 Task: Open Card Customer Contracts Review in Board Voice of Customer Analysis to Workspace Direct Marketing and add a team member Softage.2@softage.net, a label Purple, a checklist Business Analysis, an attachment from your onedrive, a color Purple and finally, add a card description 'Plan and execute company team-building retreat' and a comment 'Let us approach this task with a sense of curiosity and a willingness to learn, recognizing that there may be new knowledge or skills to gain.'. Add a start date 'Jan 02, 1900' with a due date 'Jan 09, 1900'
Action: Mouse moved to (84, 412)
Screenshot: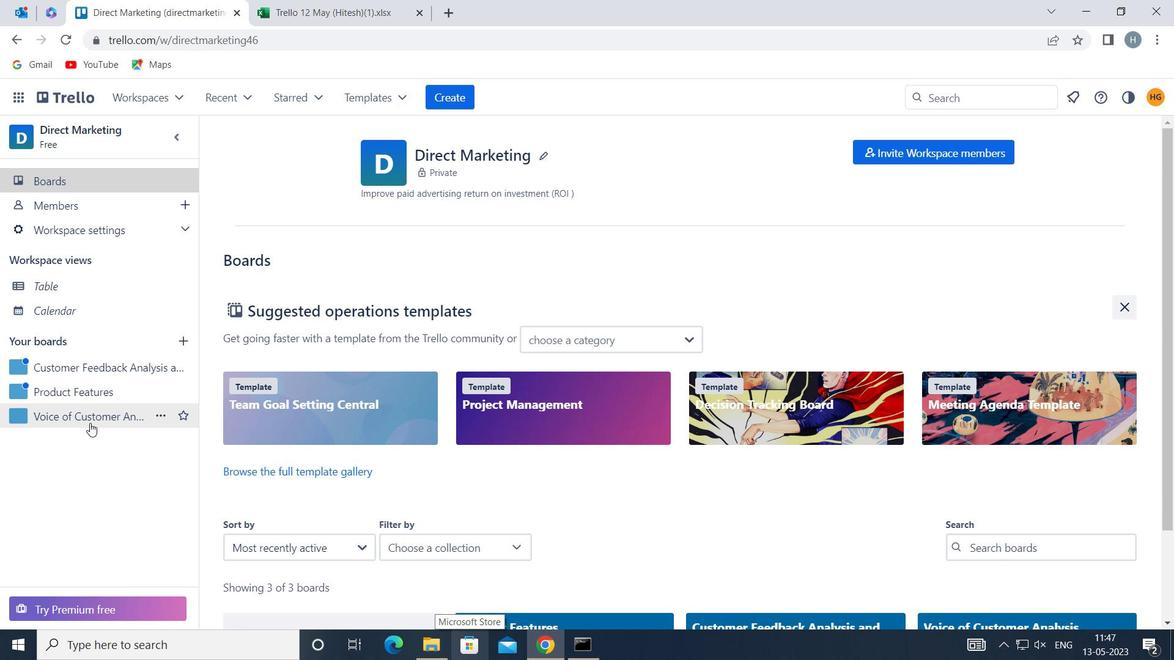 
Action: Mouse pressed left at (84, 412)
Screenshot: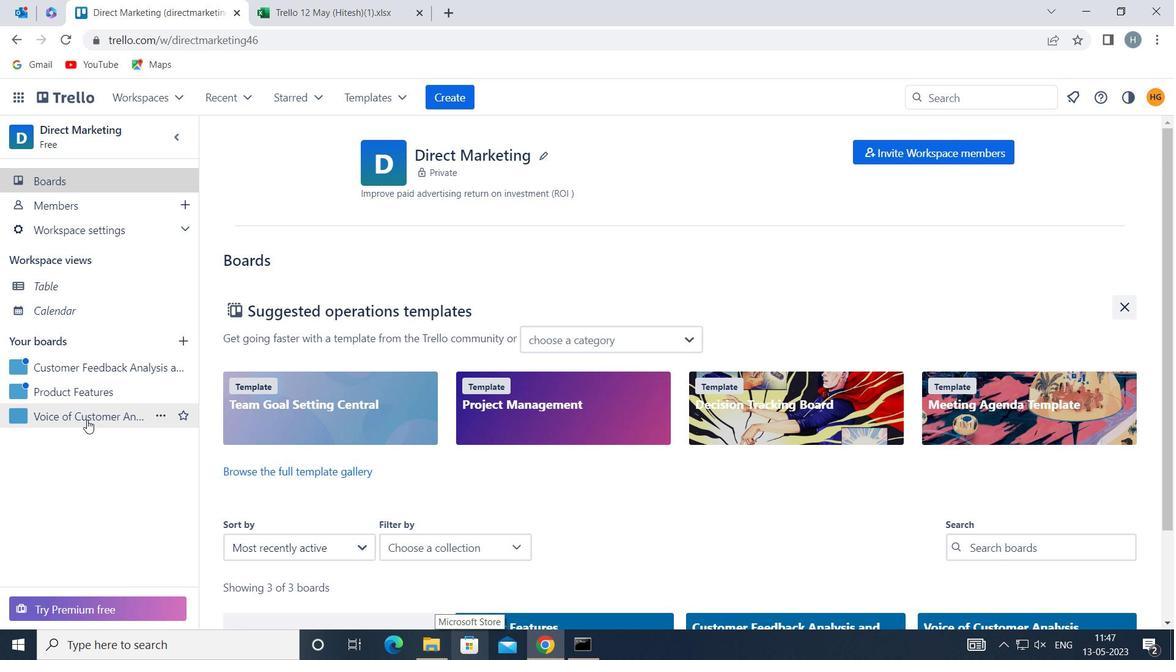 
Action: Mouse moved to (337, 215)
Screenshot: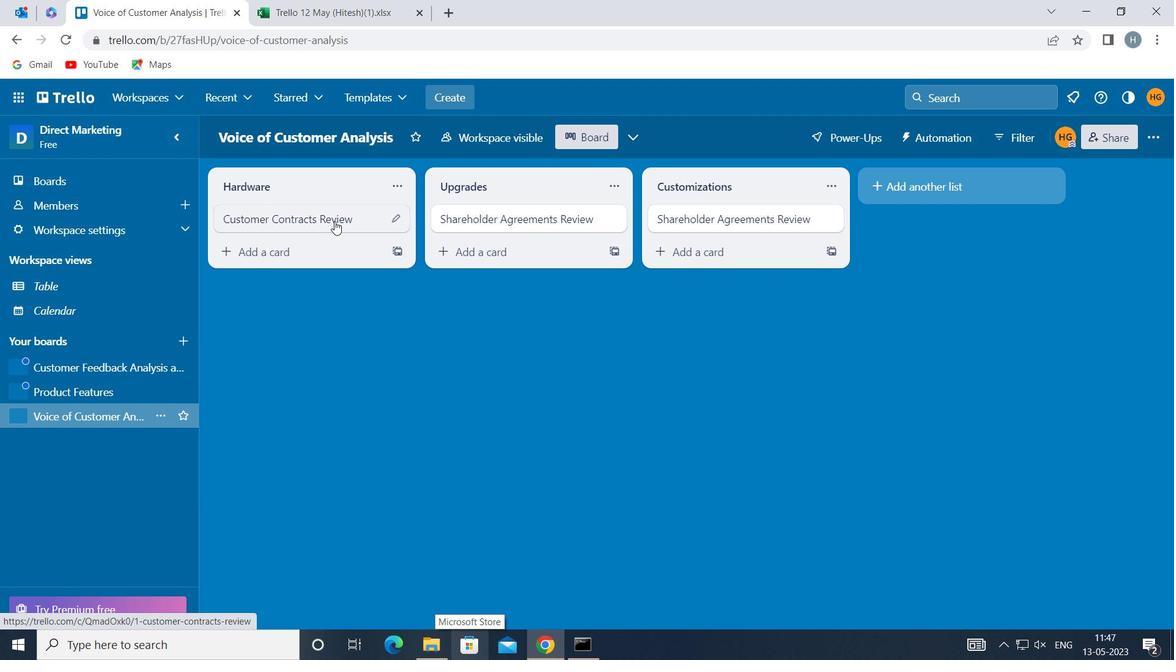 
Action: Mouse pressed left at (337, 215)
Screenshot: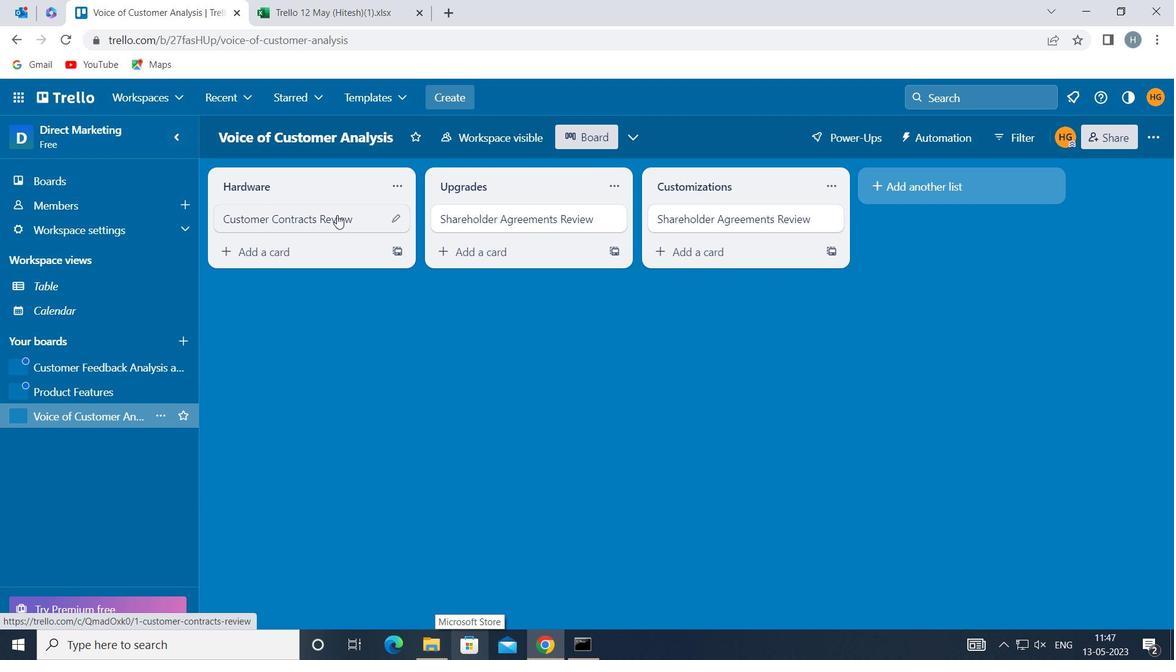 
Action: Mouse moved to (818, 214)
Screenshot: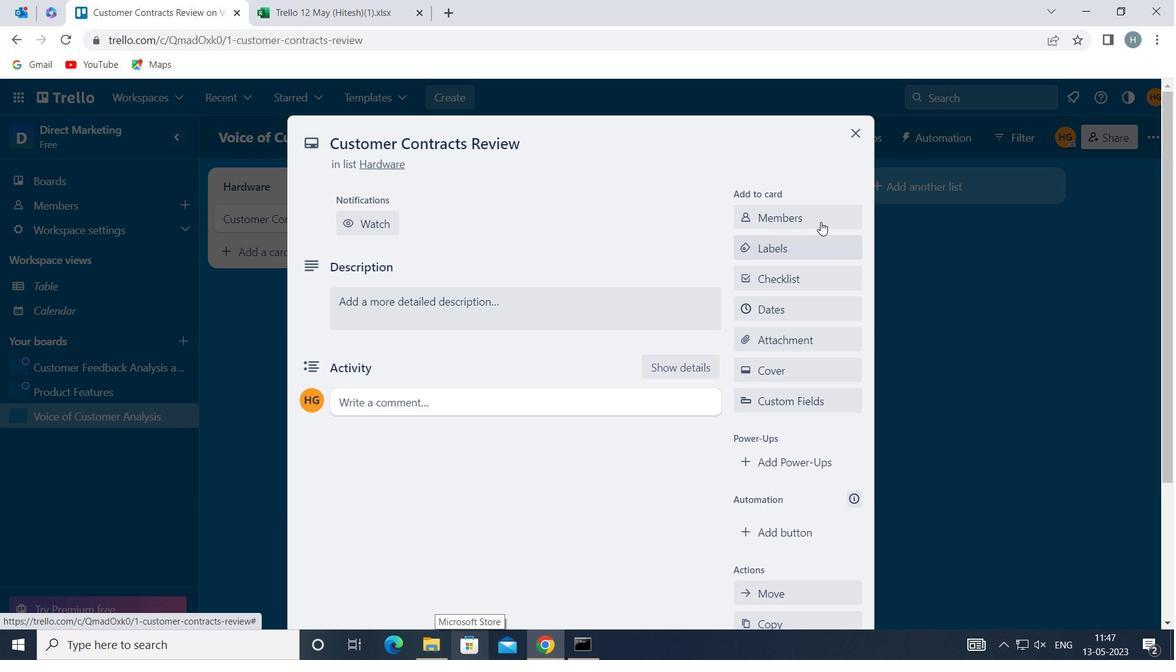 
Action: Mouse pressed left at (818, 214)
Screenshot: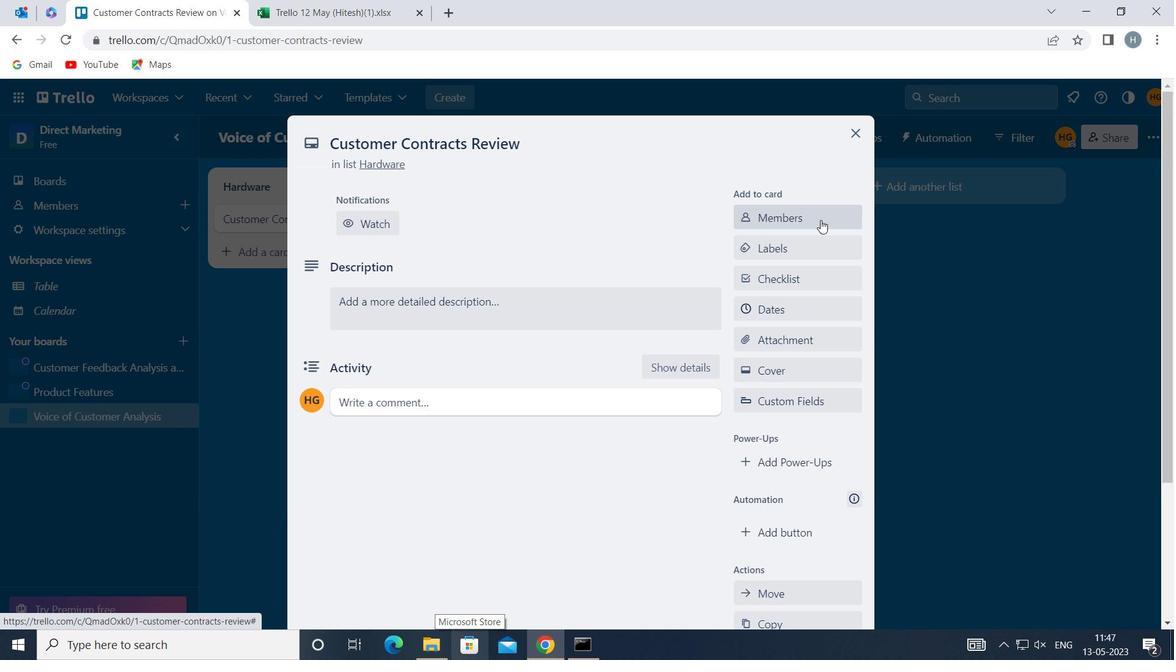 
Action: Key pressed softage
Screenshot: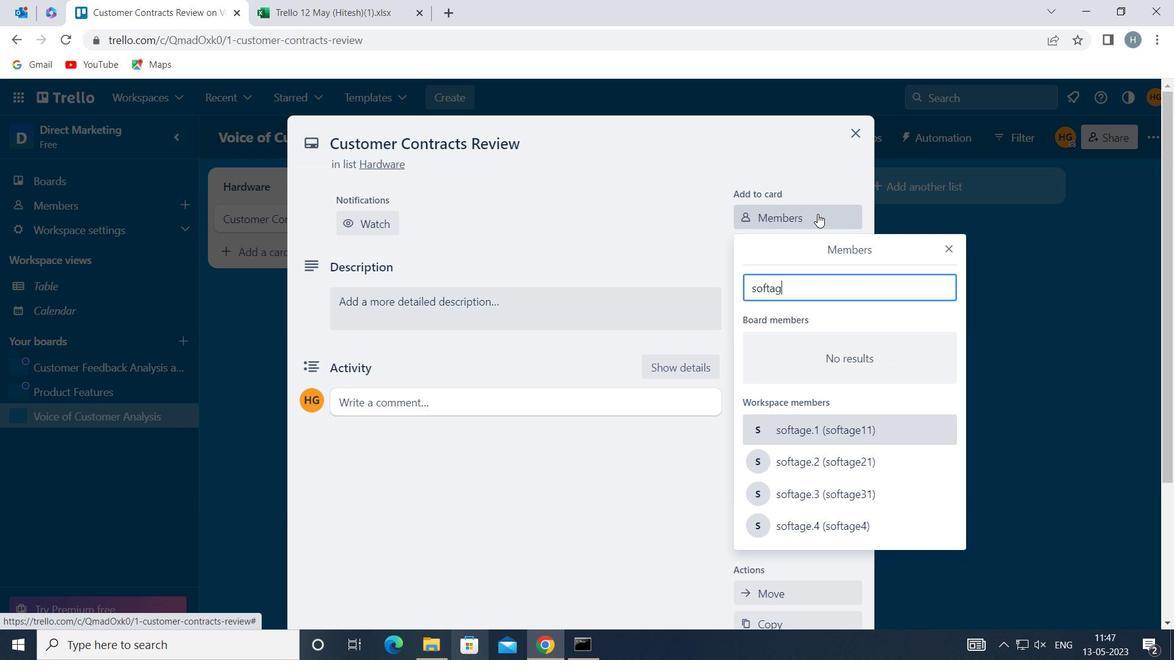 
Action: Mouse moved to (832, 457)
Screenshot: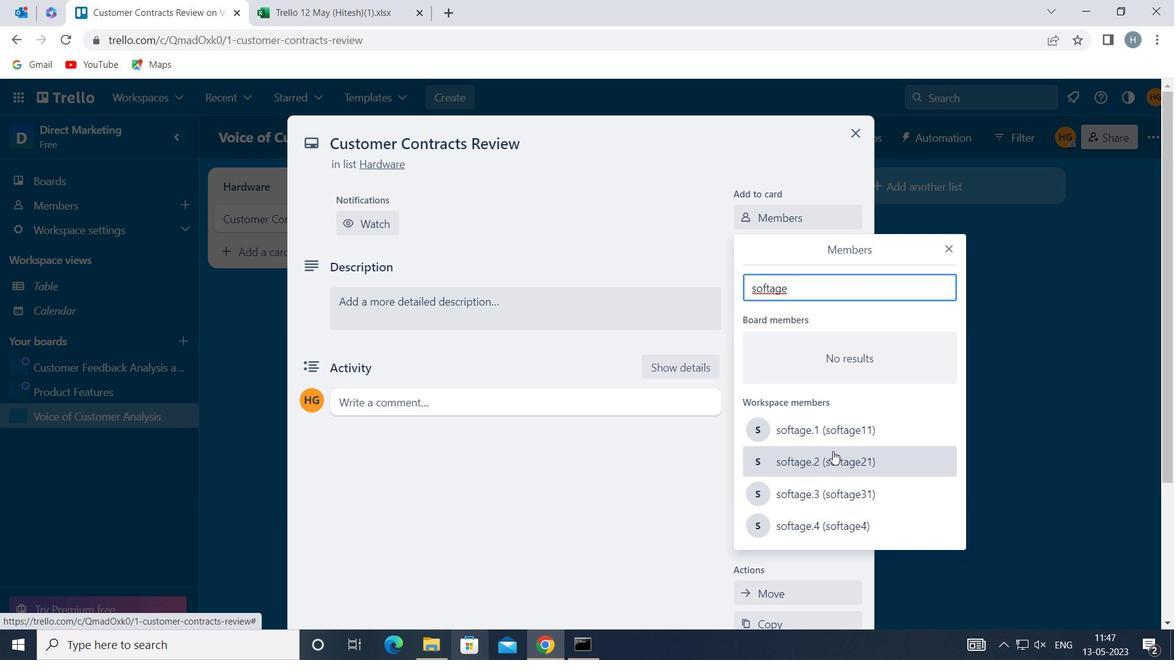 
Action: Mouse pressed left at (832, 457)
Screenshot: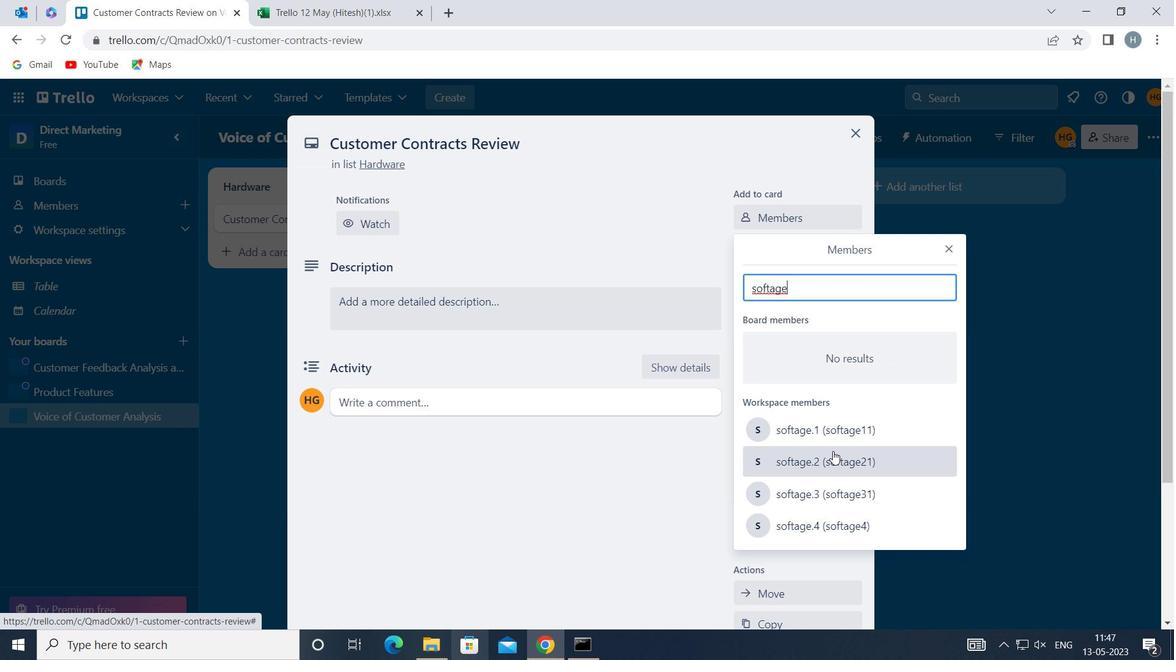 
Action: Mouse moved to (946, 251)
Screenshot: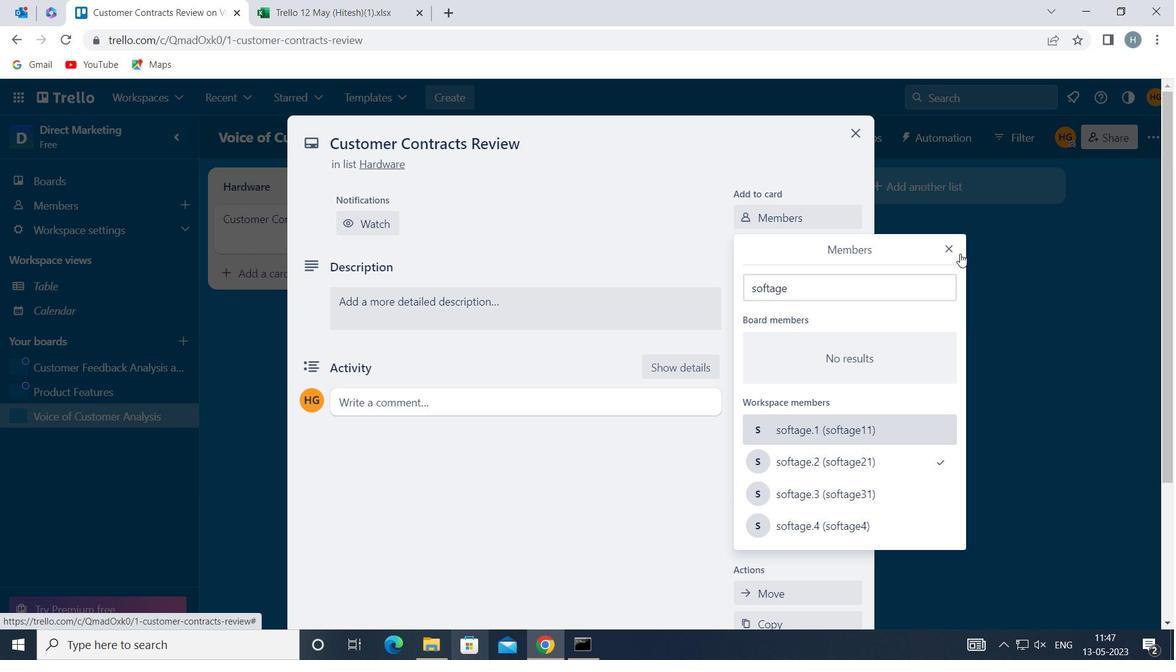 
Action: Mouse pressed left at (946, 251)
Screenshot: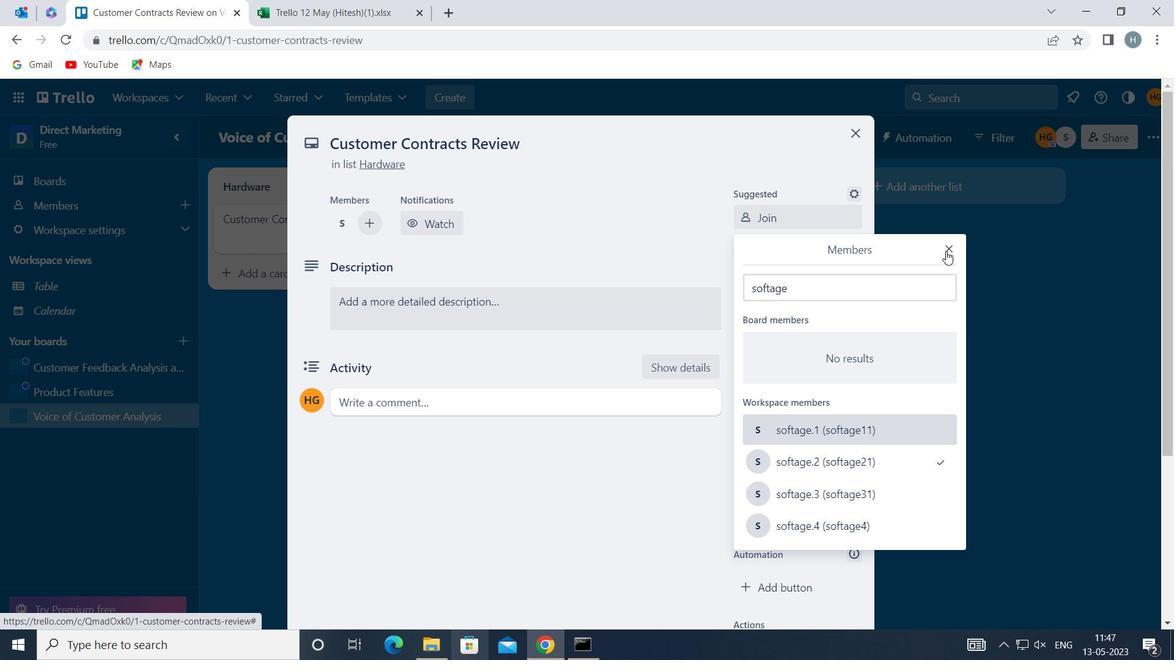 
Action: Mouse moved to (803, 302)
Screenshot: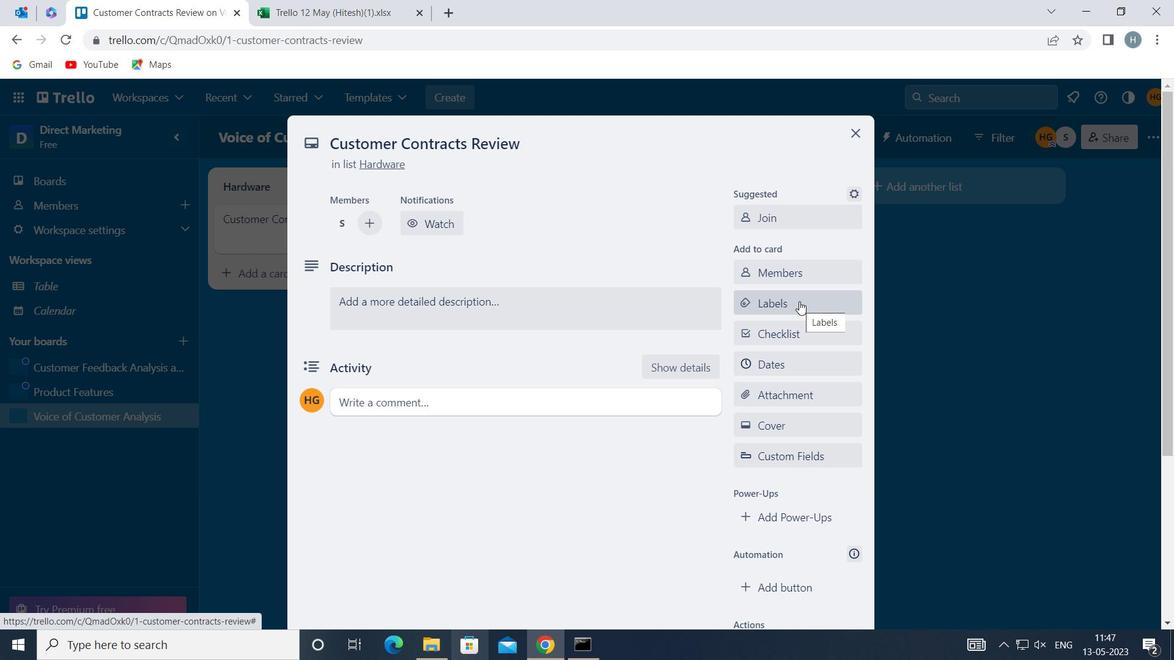 
Action: Mouse pressed left at (803, 302)
Screenshot: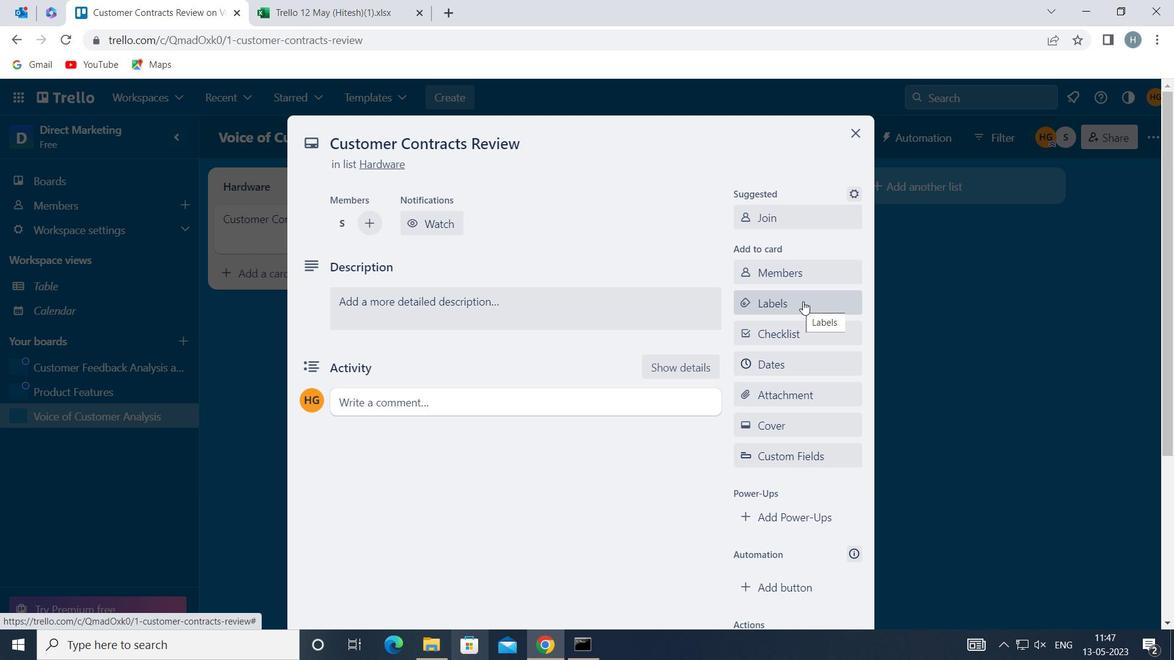
Action: Mouse moved to (819, 331)
Screenshot: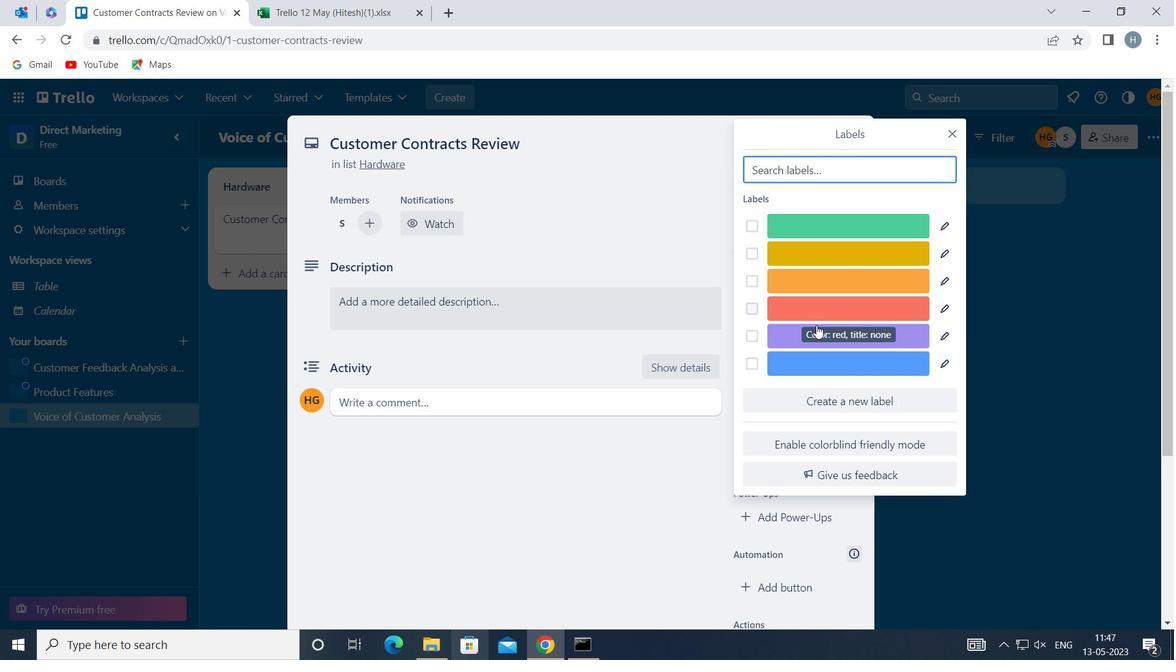 
Action: Mouse pressed left at (819, 331)
Screenshot: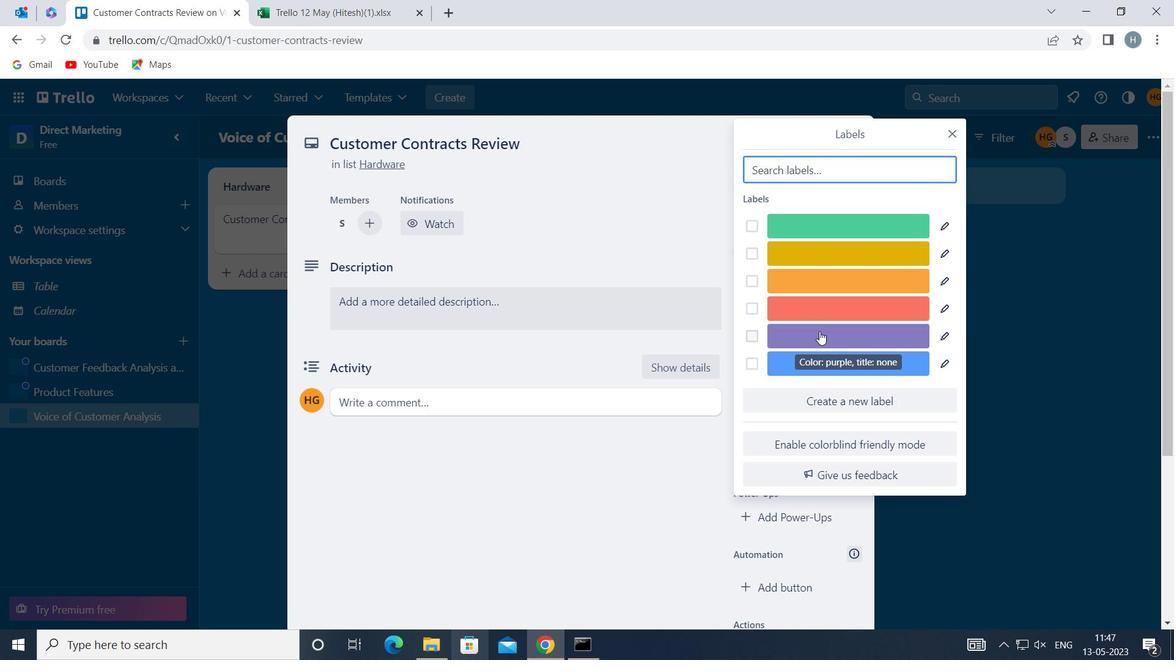 
Action: Mouse moved to (951, 132)
Screenshot: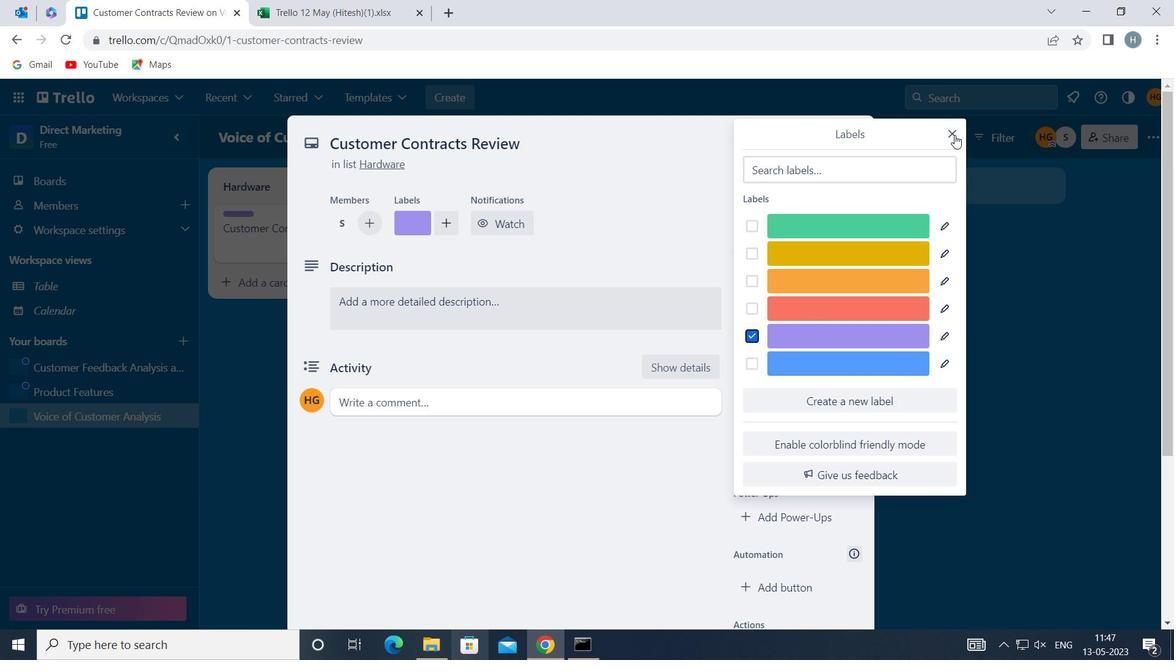 
Action: Mouse pressed left at (951, 132)
Screenshot: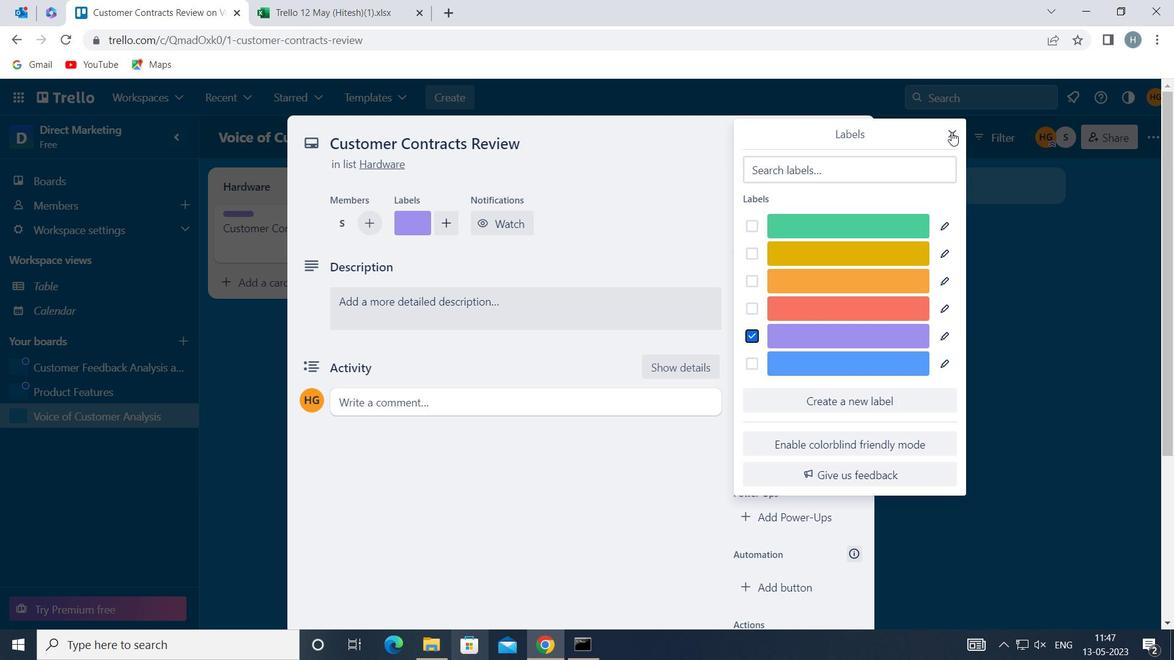 
Action: Mouse moved to (803, 332)
Screenshot: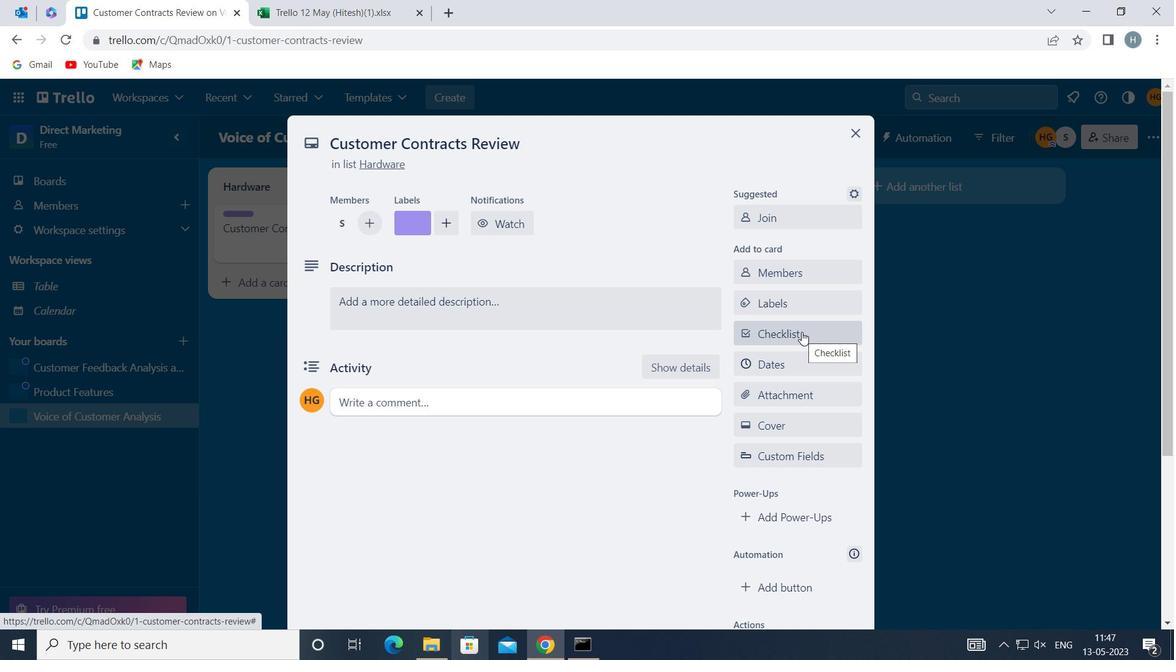 
Action: Mouse pressed left at (803, 332)
Screenshot: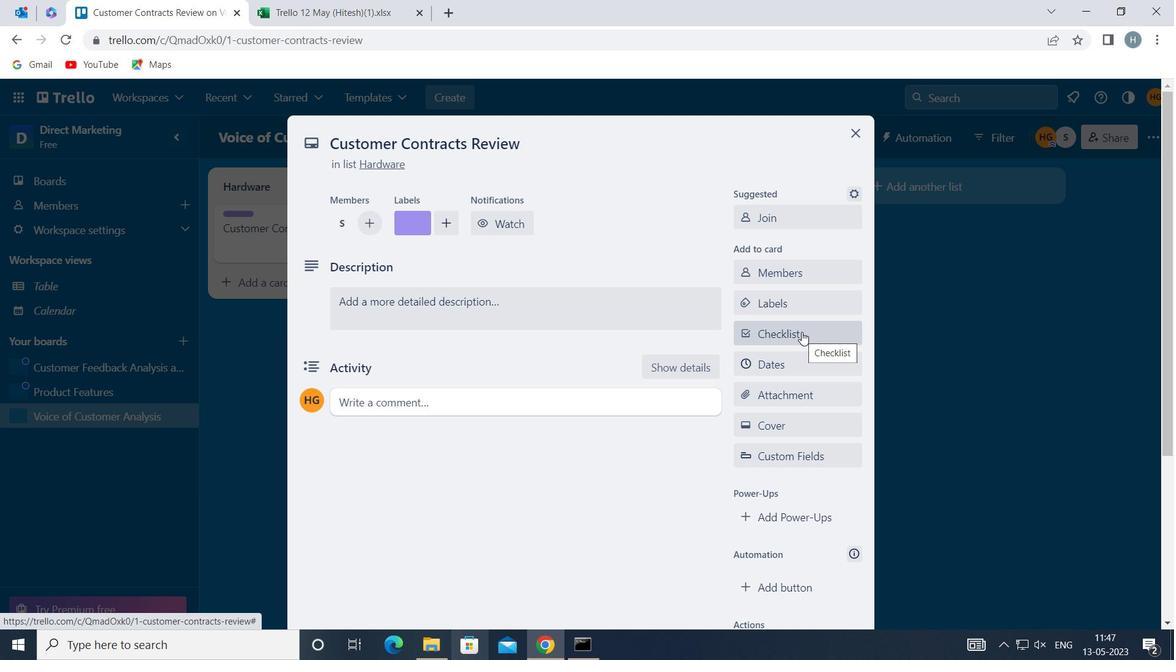 
Action: Key pressed <Key.shift>BUSINESS<Key.space><Key.shift>ANALYSIS
Screenshot: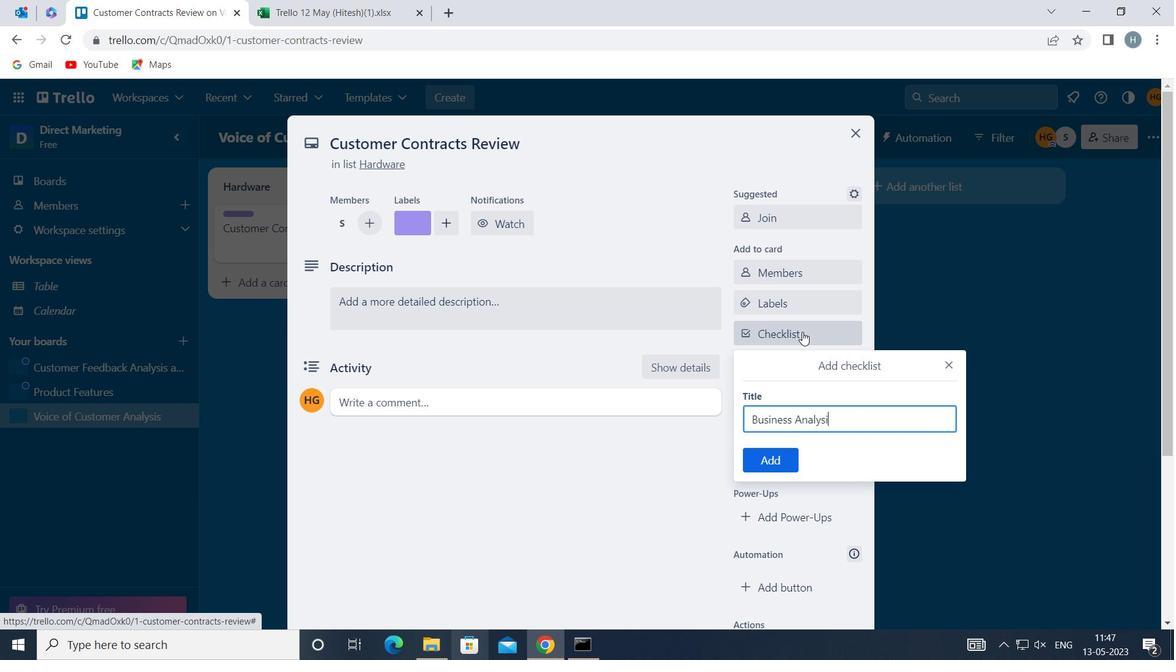 
Action: Mouse moved to (764, 455)
Screenshot: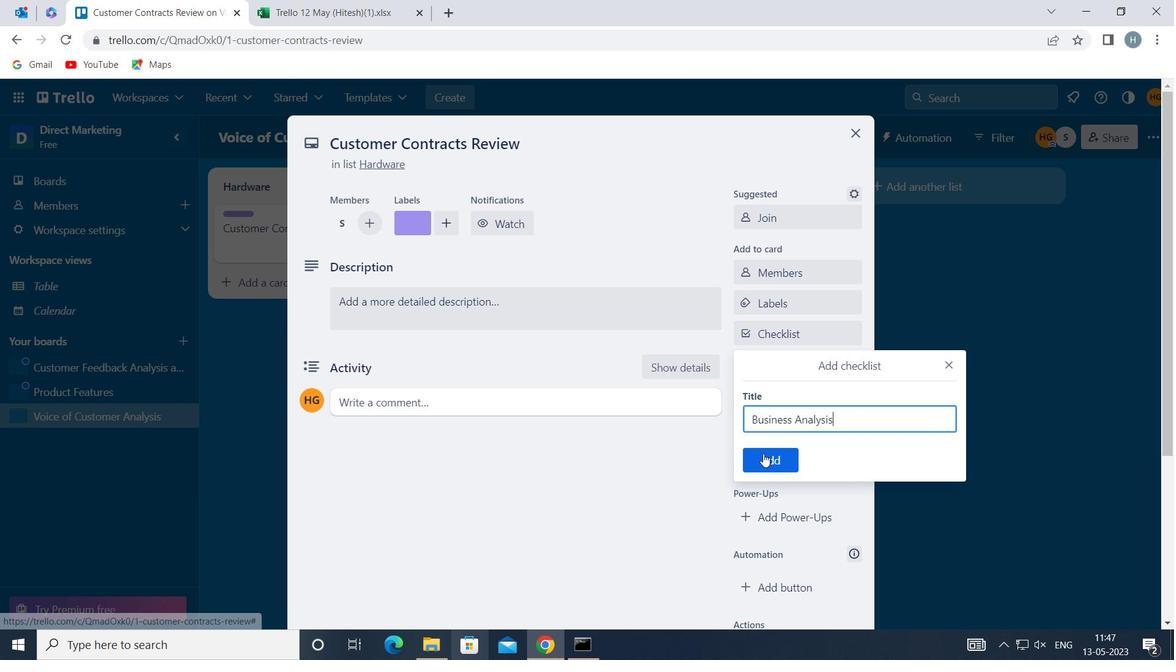 
Action: Mouse pressed left at (764, 455)
Screenshot: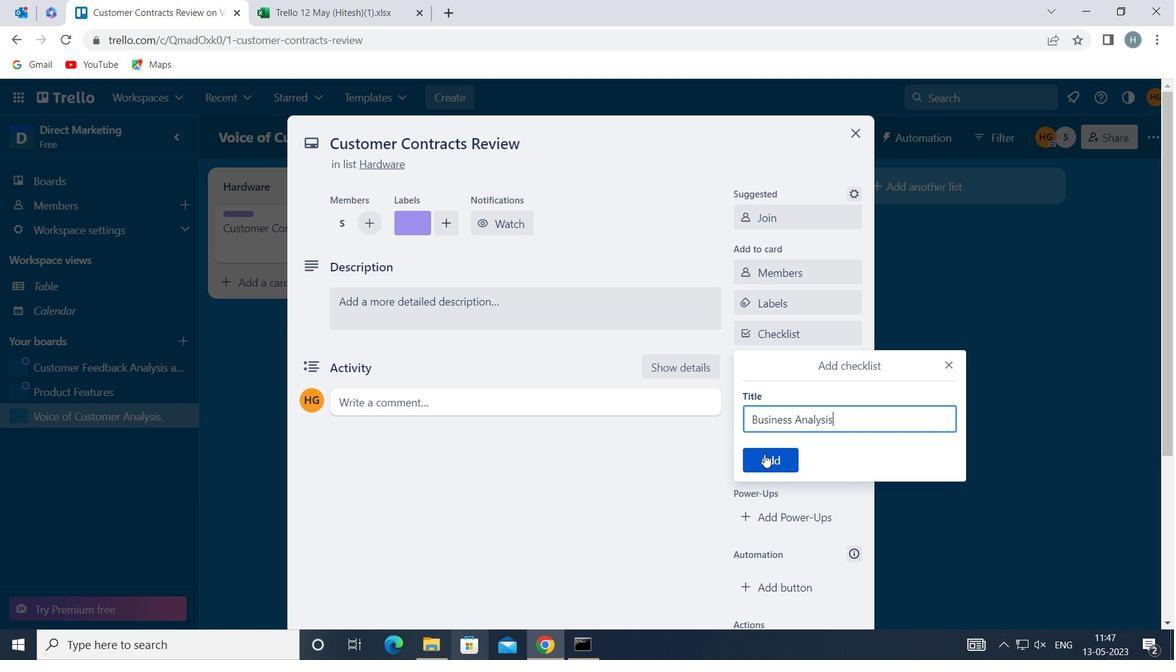 
Action: Mouse moved to (797, 387)
Screenshot: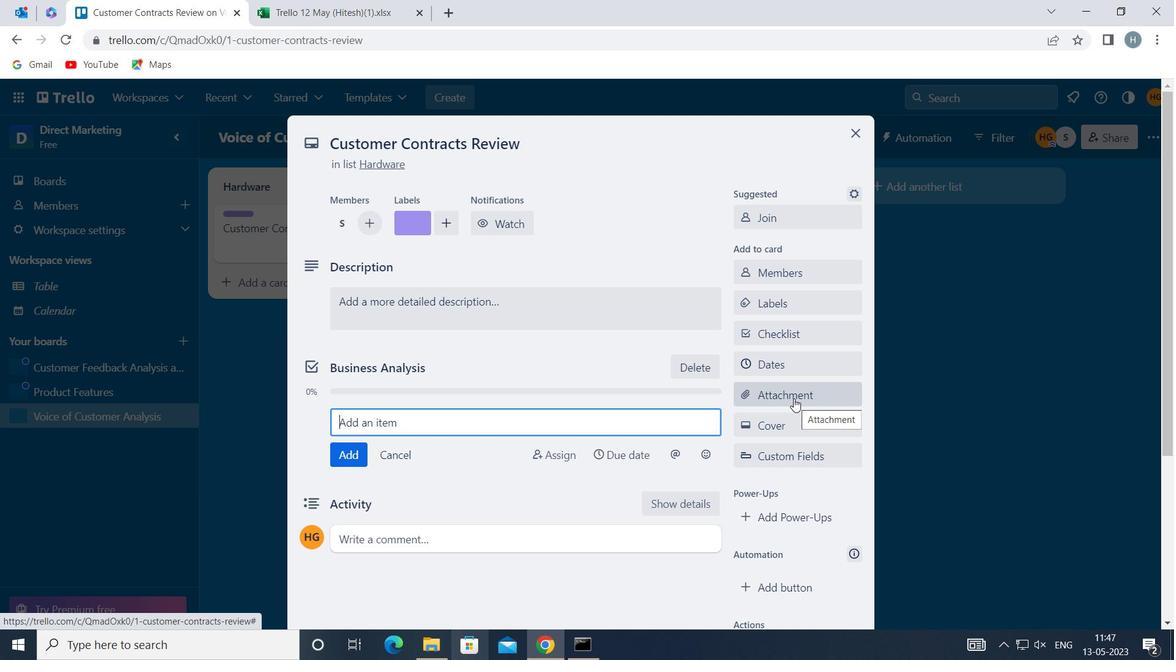 
Action: Mouse pressed left at (797, 387)
Screenshot: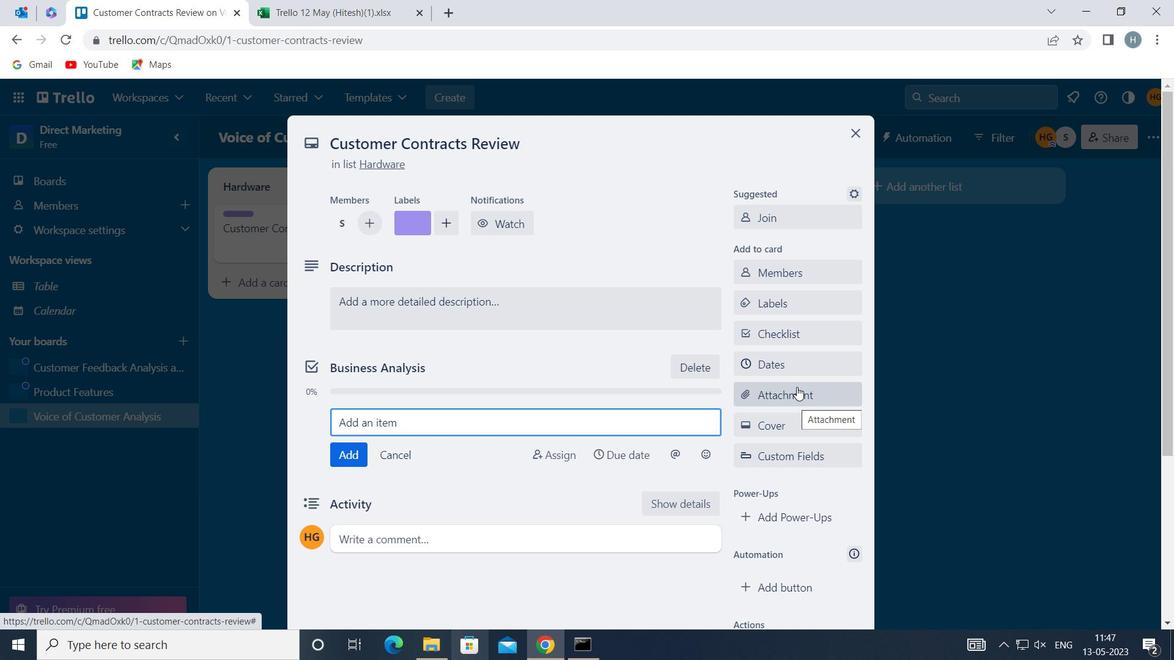 
Action: Mouse moved to (838, 288)
Screenshot: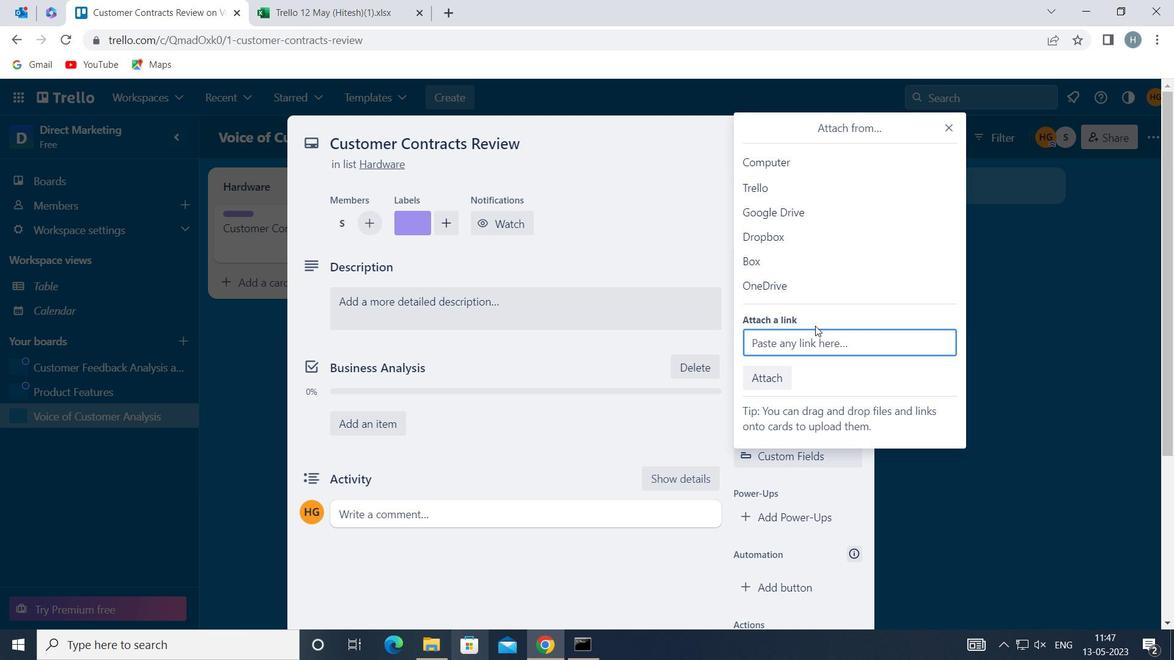 
Action: Mouse pressed left at (838, 288)
Screenshot: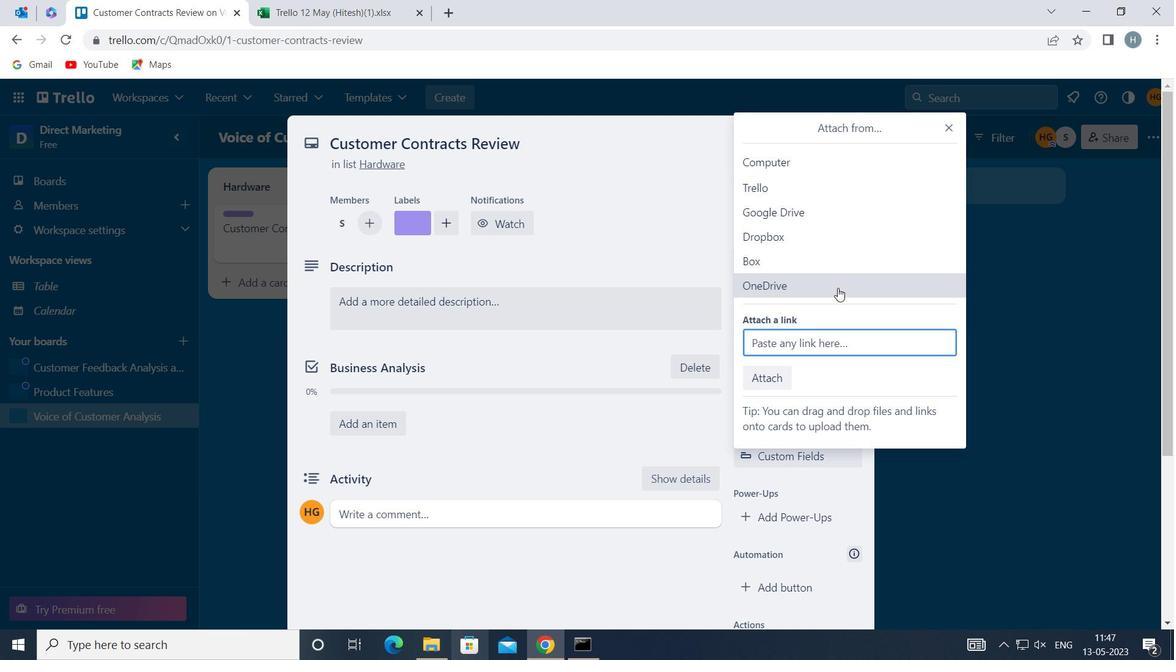
Action: Mouse moved to (581, 203)
Screenshot: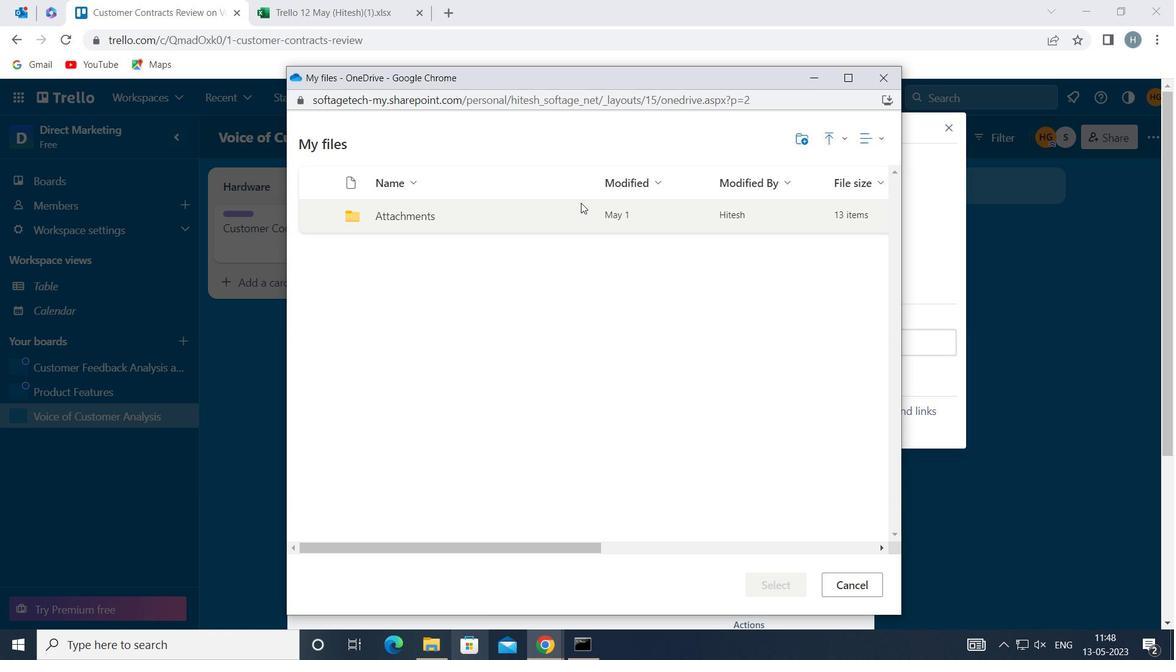 
Action: Mouse pressed left at (581, 203)
Screenshot: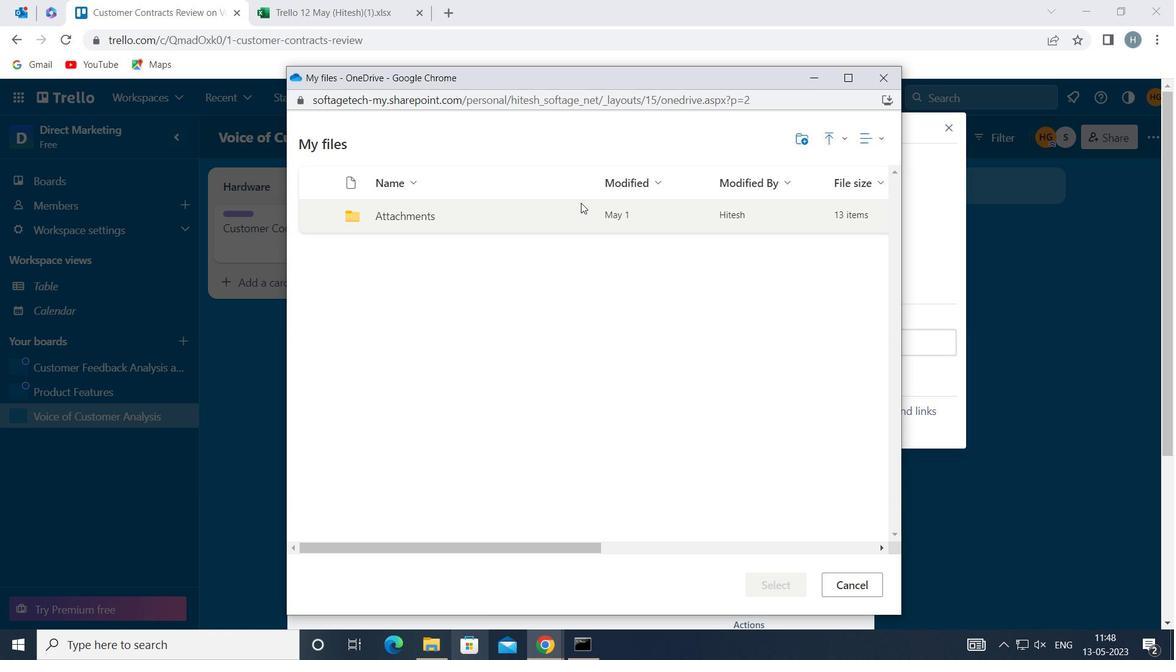 
Action: Mouse moved to (581, 203)
Screenshot: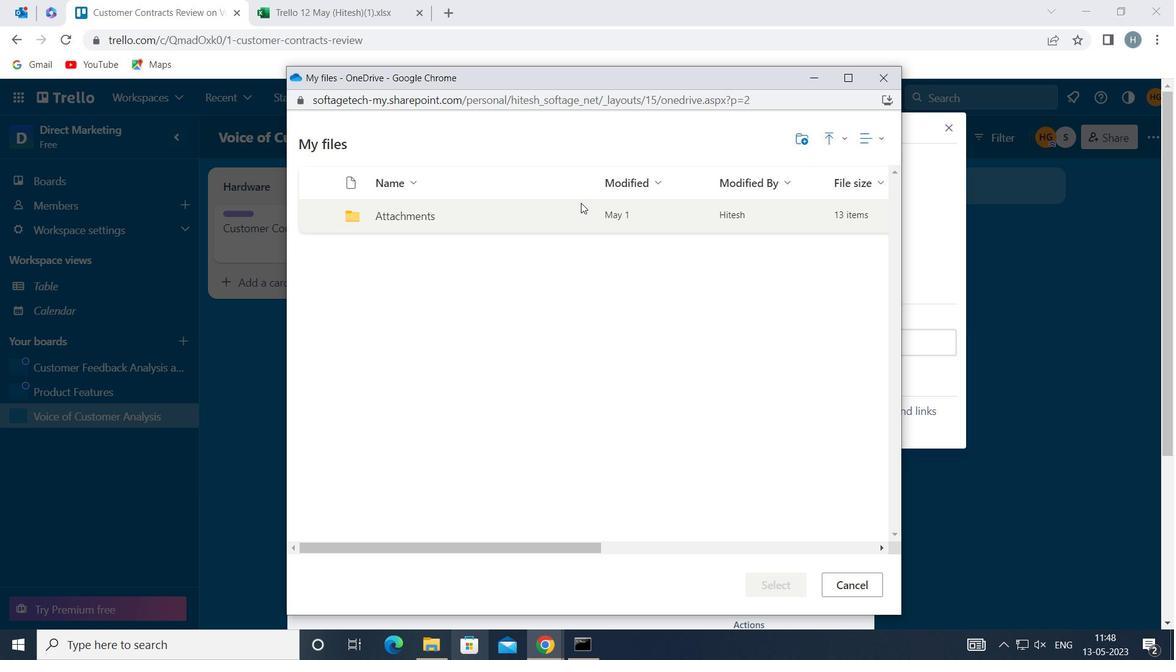 
Action: Mouse pressed left at (581, 203)
Screenshot: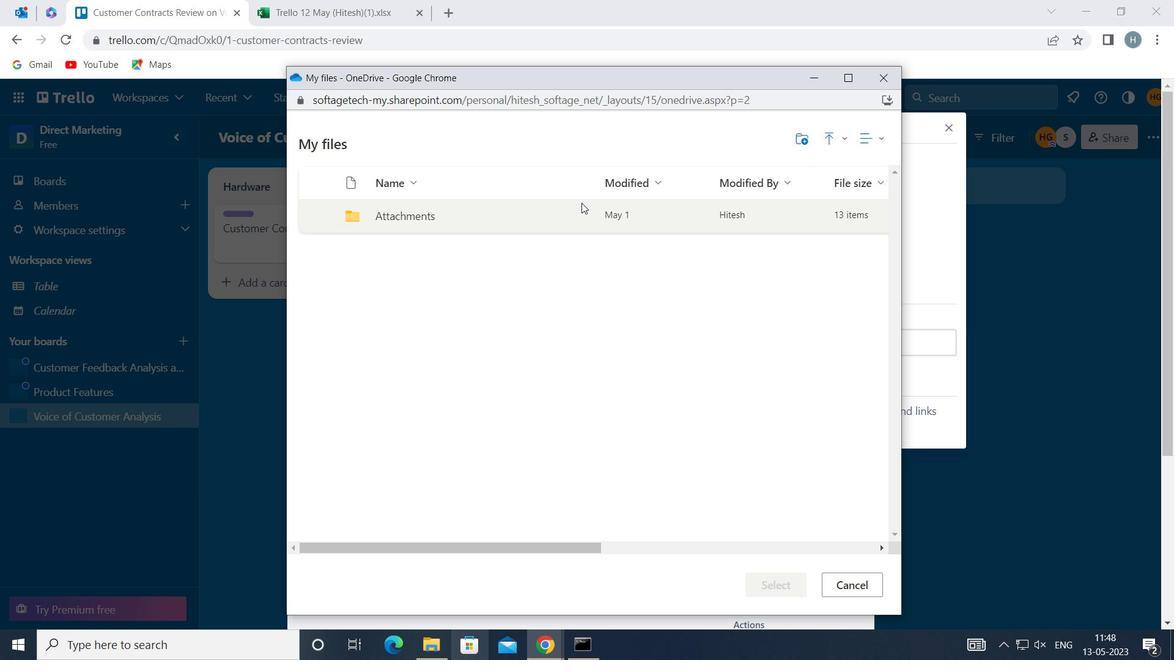 
Action: Mouse moved to (619, 257)
Screenshot: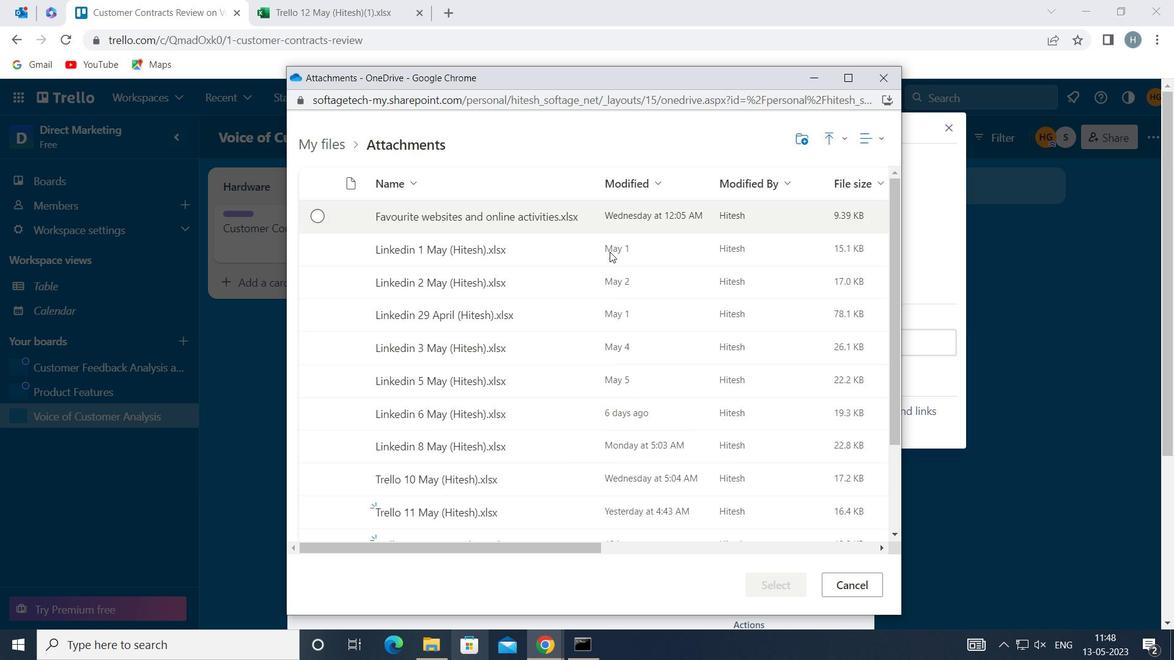 
Action: Mouse pressed left at (619, 257)
Screenshot: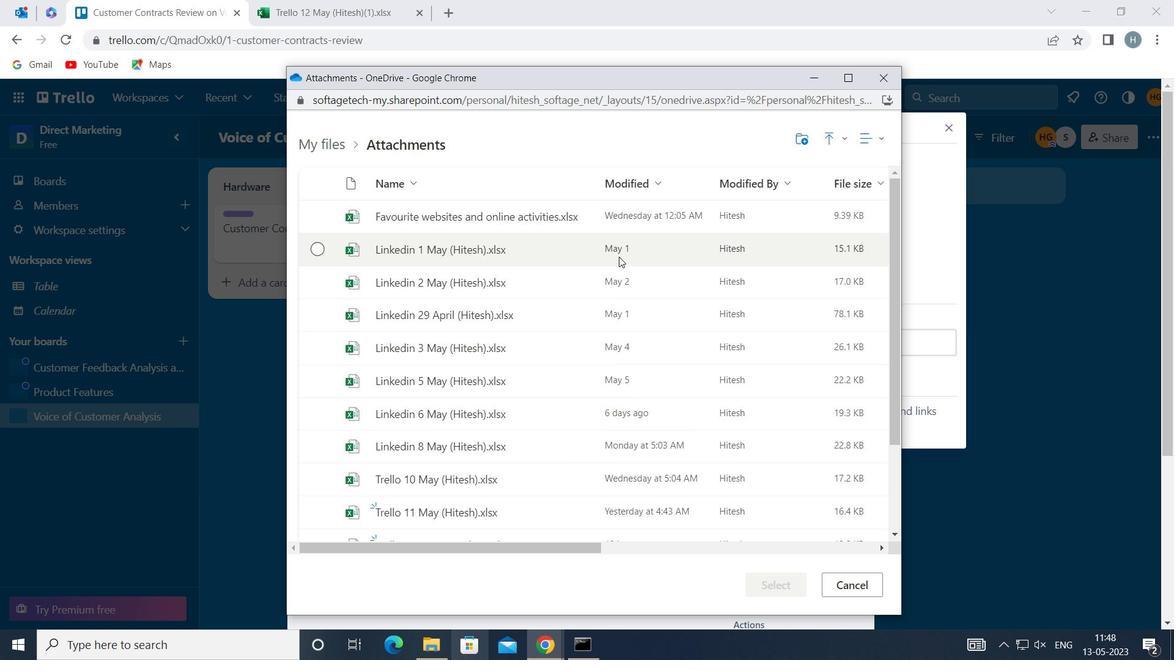 
Action: Mouse moved to (794, 586)
Screenshot: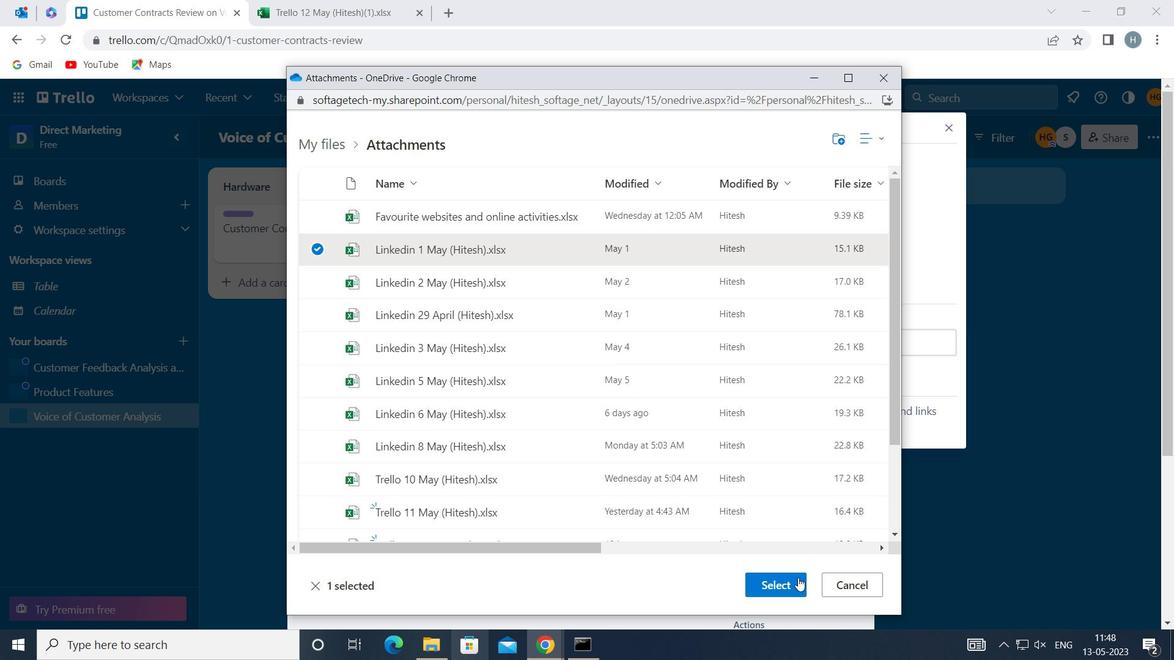 
Action: Mouse pressed left at (794, 586)
Screenshot: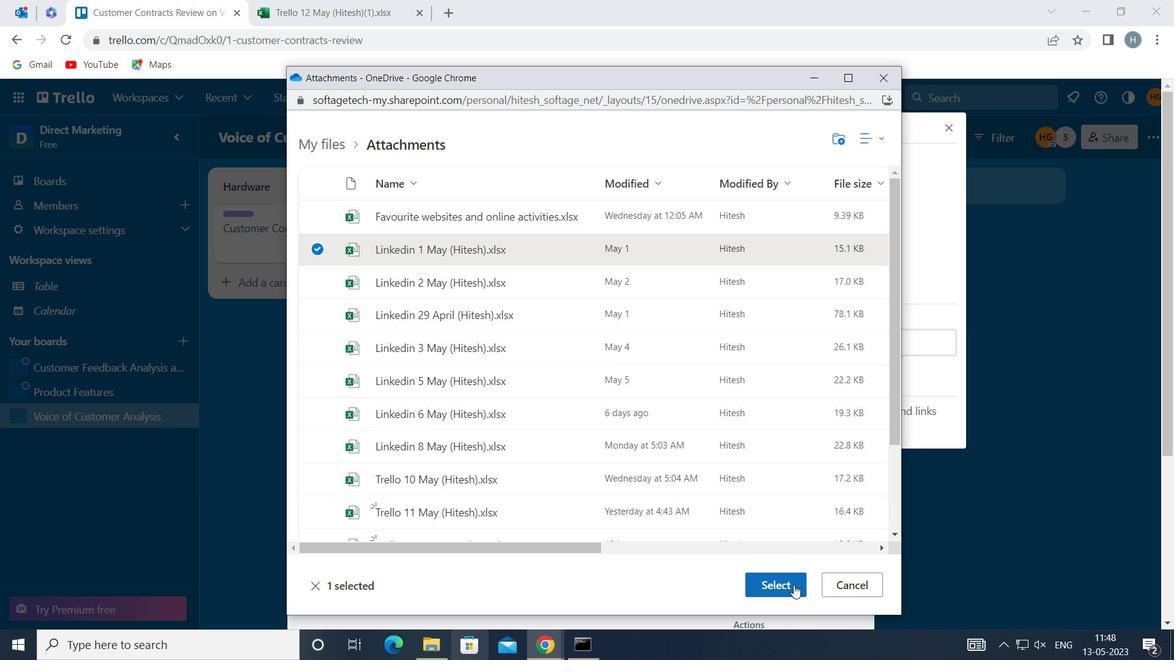 
Action: Mouse moved to (827, 414)
Screenshot: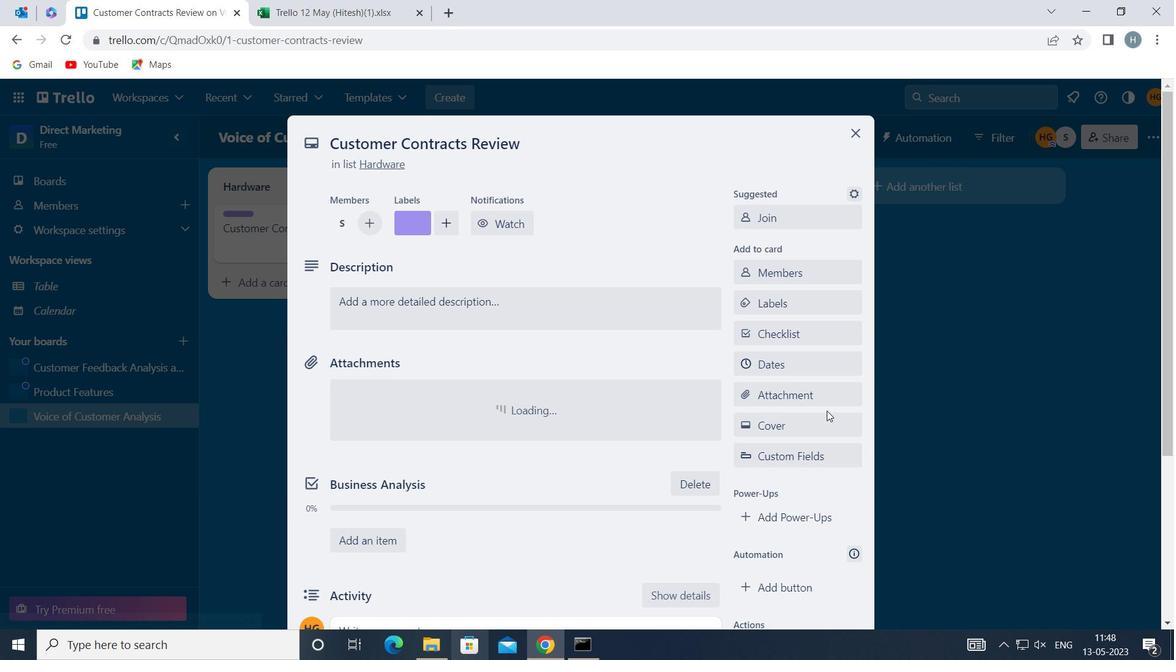 
Action: Mouse pressed left at (827, 414)
Screenshot: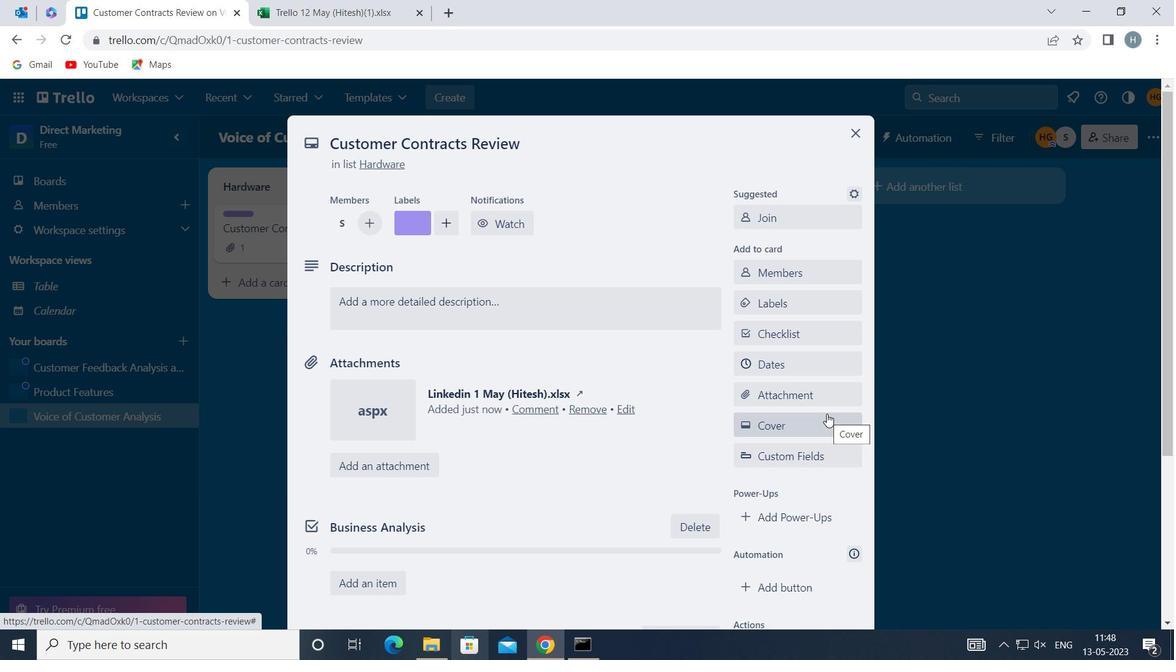 
Action: Mouse moved to (934, 319)
Screenshot: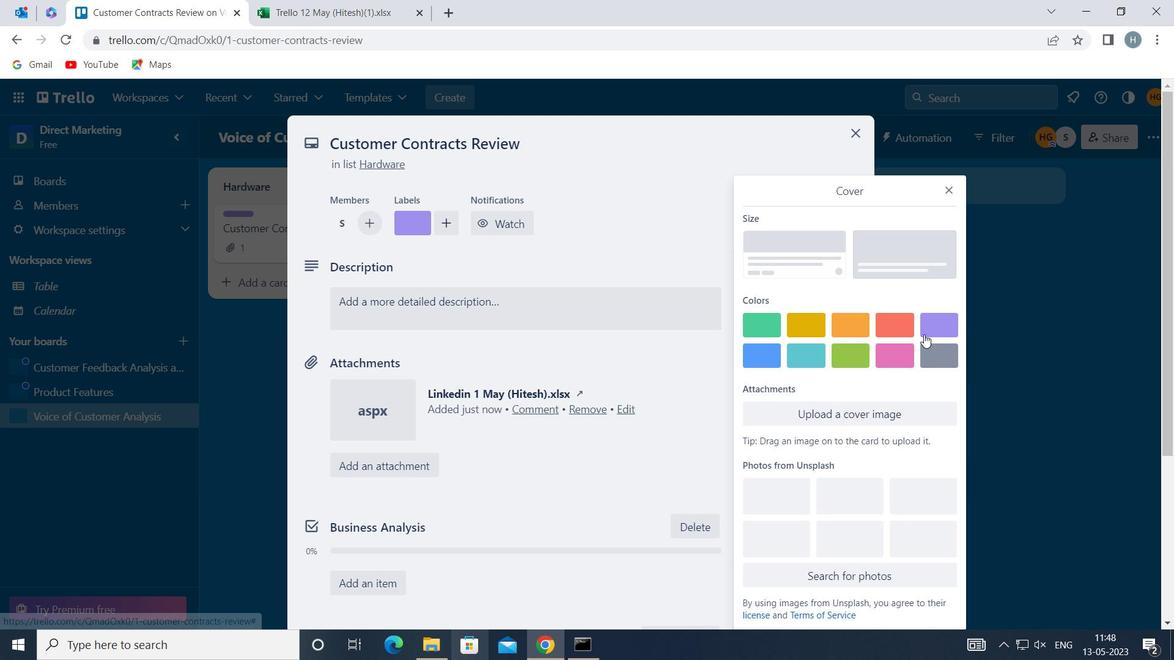 
Action: Mouse pressed left at (934, 319)
Screenshot: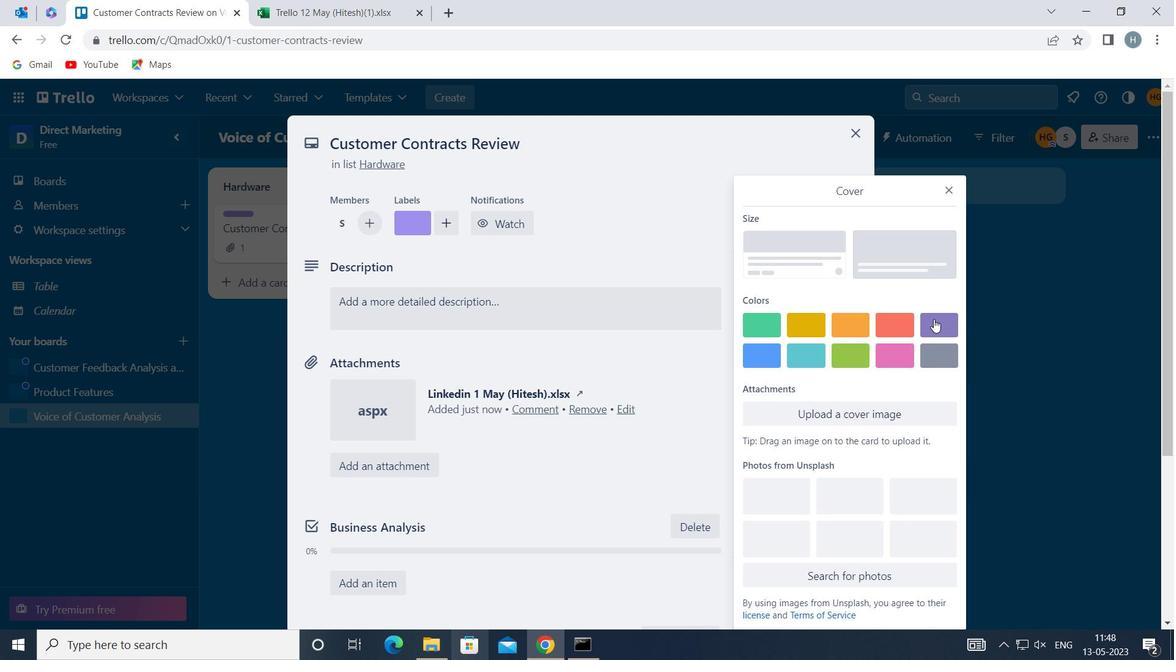
Action: Mouse moved to (950, 160)
Screenshot: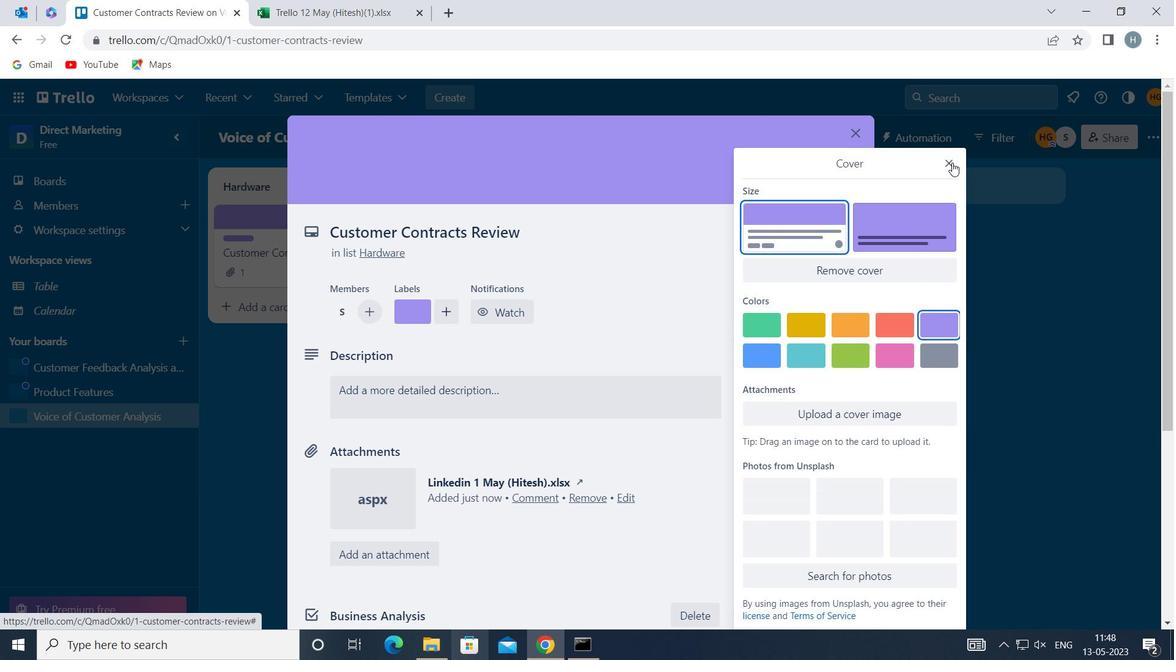 
Action: Mouse pressed left at (950, 160)
Screenshot: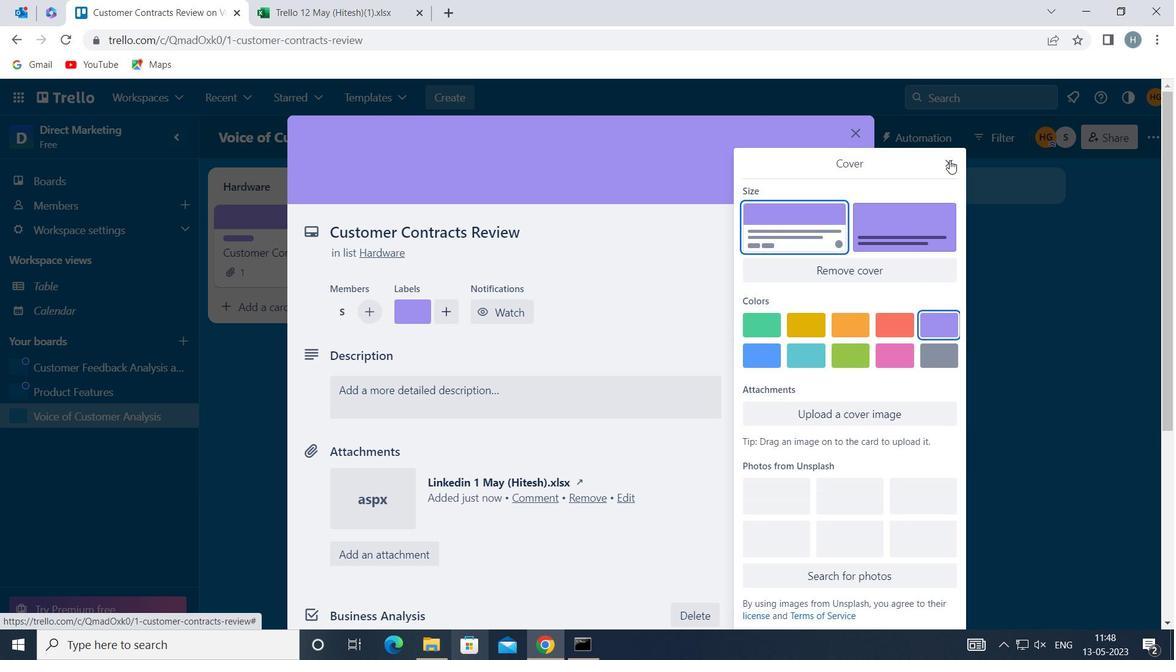 
Action: Mouse moved to (548, 391)
Screenshot: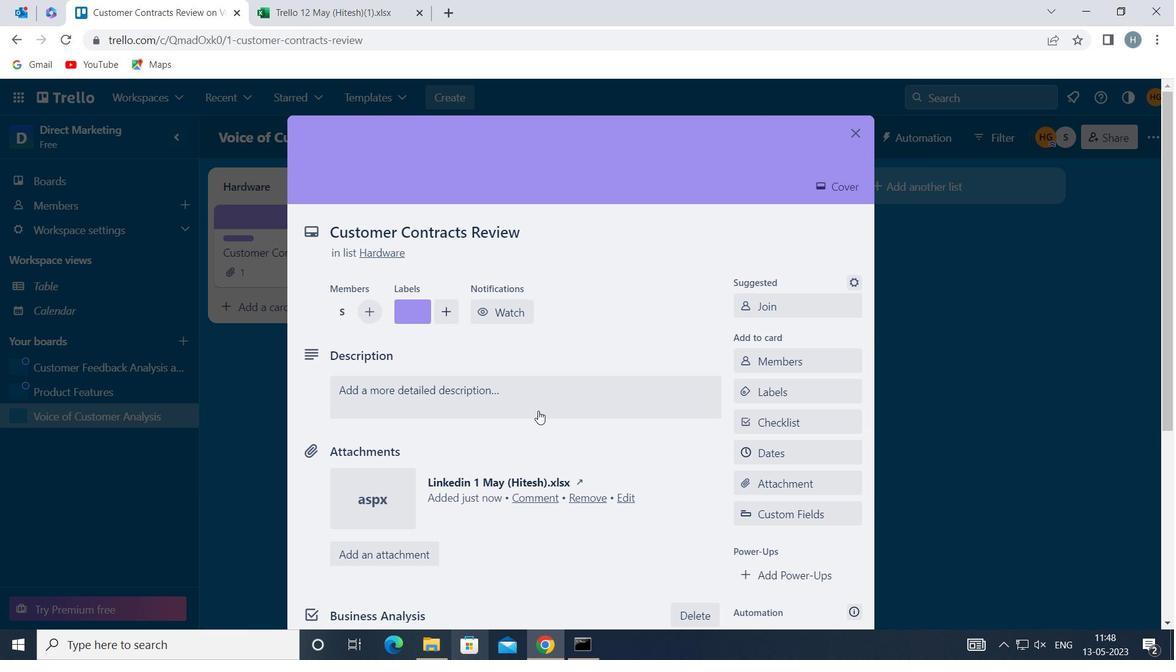 
Action: Mouse pressed left at (548, 391)
Screenshot: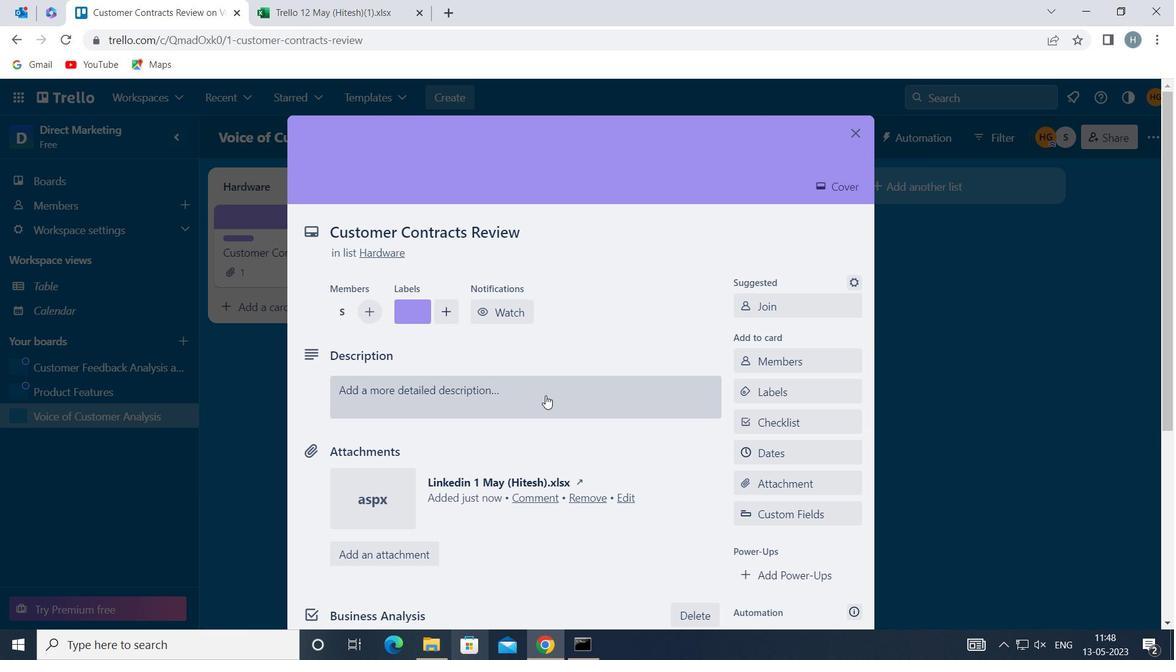 
Action: Mouse moved to (521, 433)
Screenshot: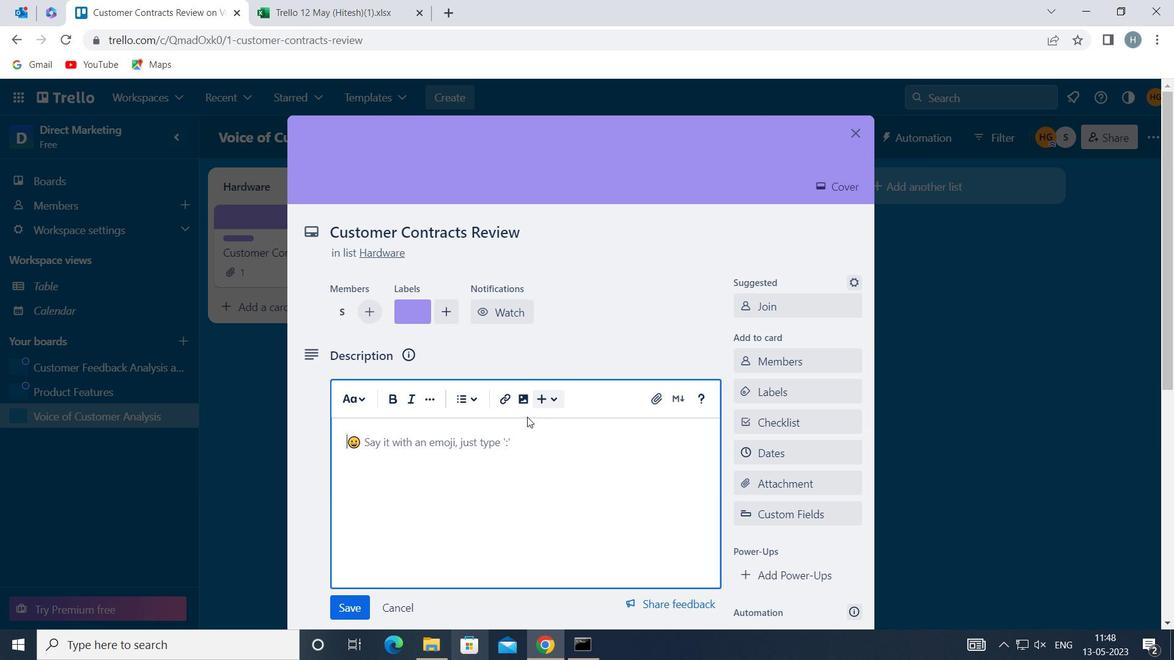 
Action: Mouse pressed left at (521, 433)
Screenshot: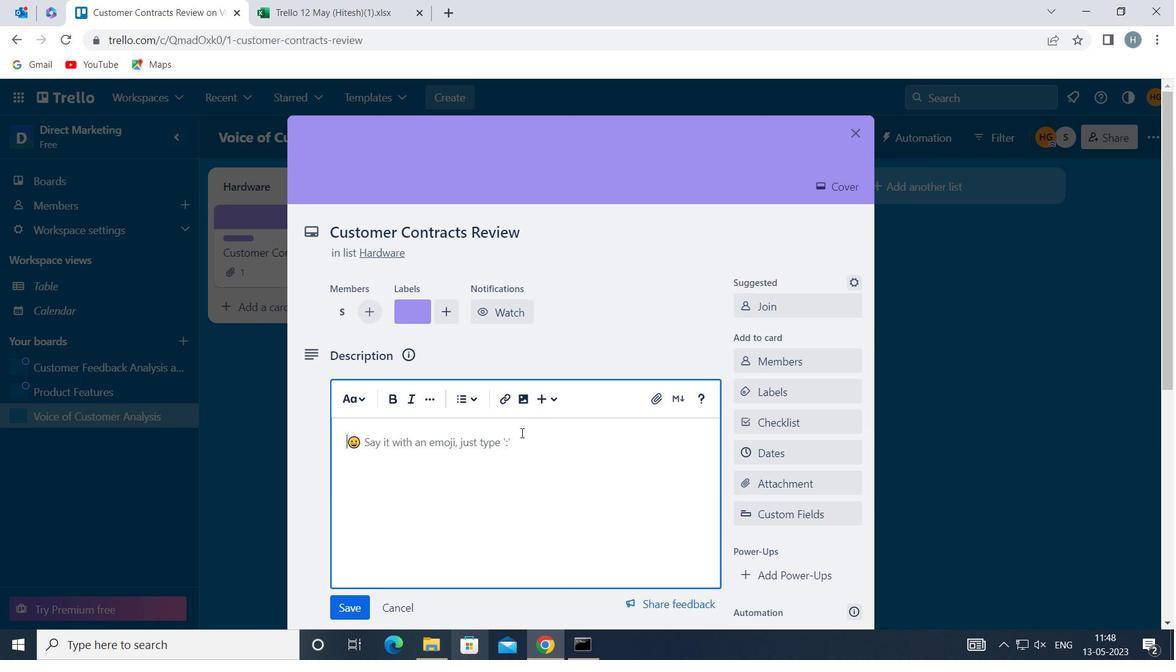
Action: Mouse moved to (521, 433)
Screenshot: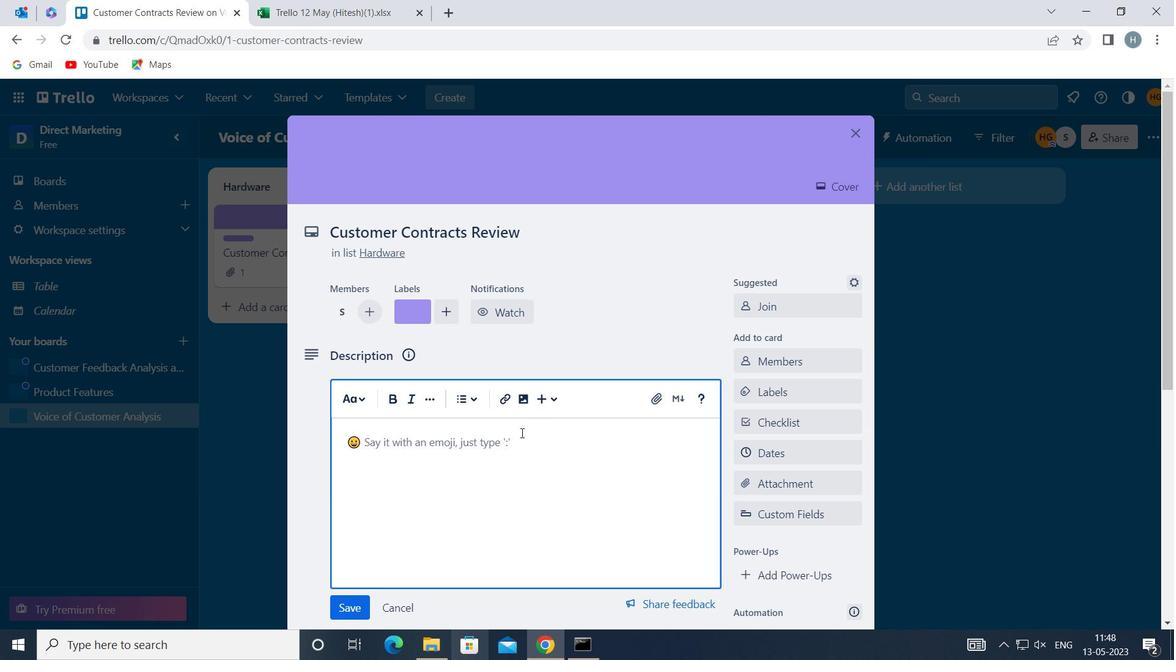 
Action: Key pressed <Key.shift>PLAN<Key.space>AND<Key.space>EXECUTE<Key.space>COMPANY<Key.space>TEAM-BUILDING<Key.space>RETREAT
Screenshot: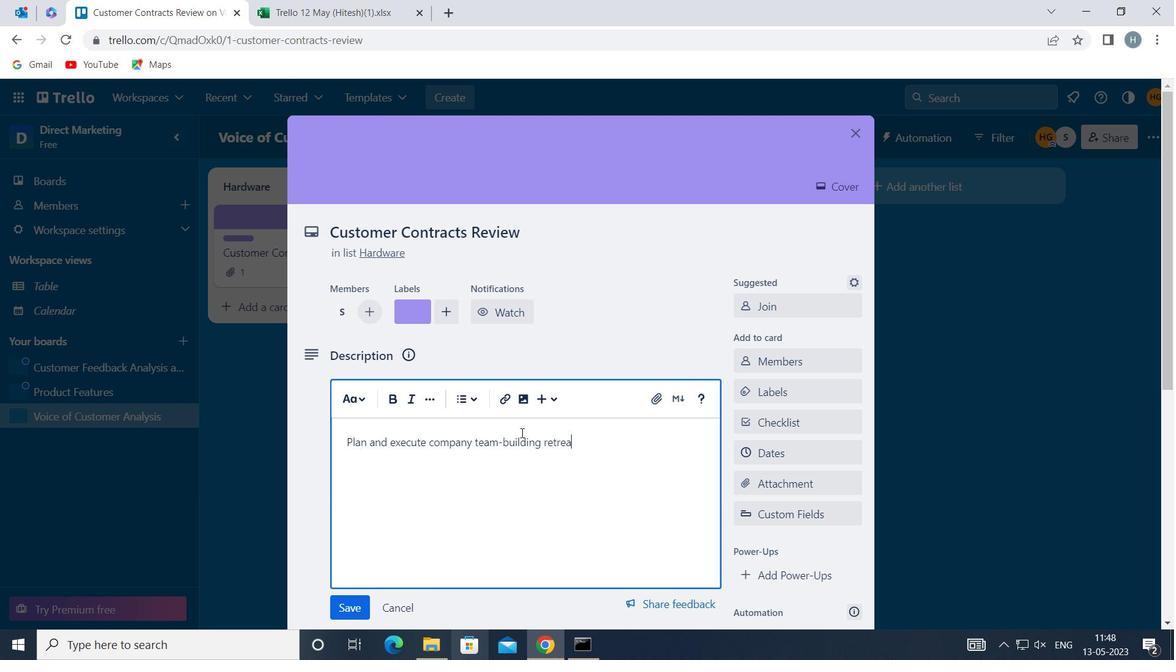
Action: Mouse moved to (343, 603)
Screenshot: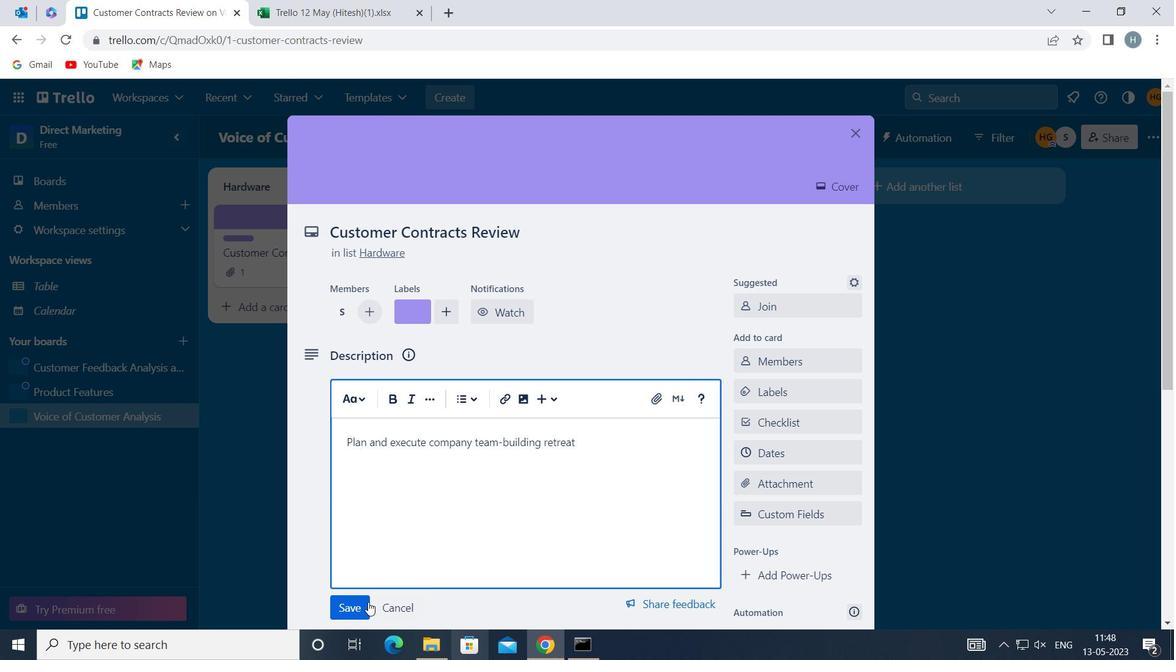 
Action: Mouse pressed left at (343, 603)
Screenshot: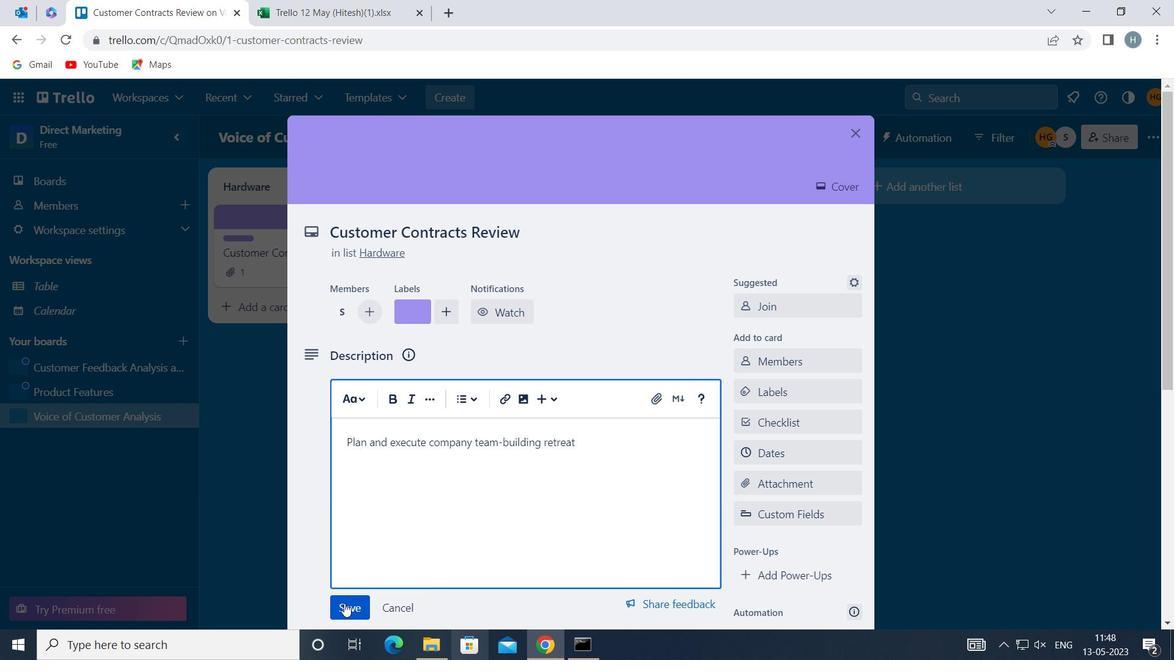 
Action: Mouse moved to (411, 531)
Screenshot: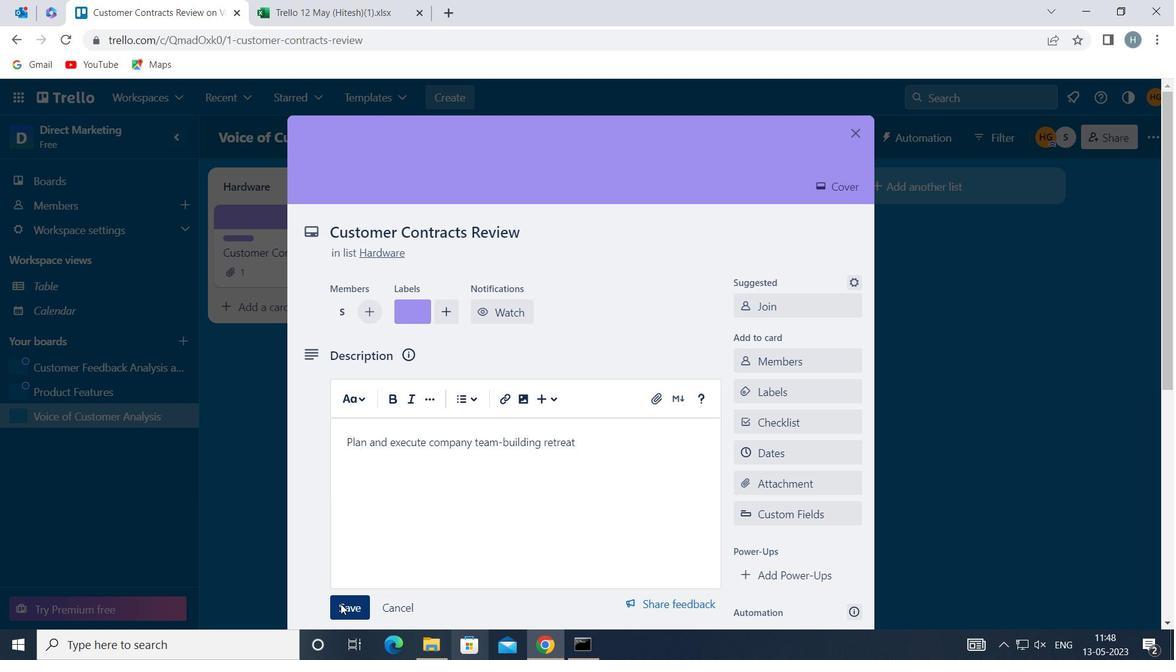 
Action: Mouse scrolled (411, 531) with delta (0, 0)
Screenshot: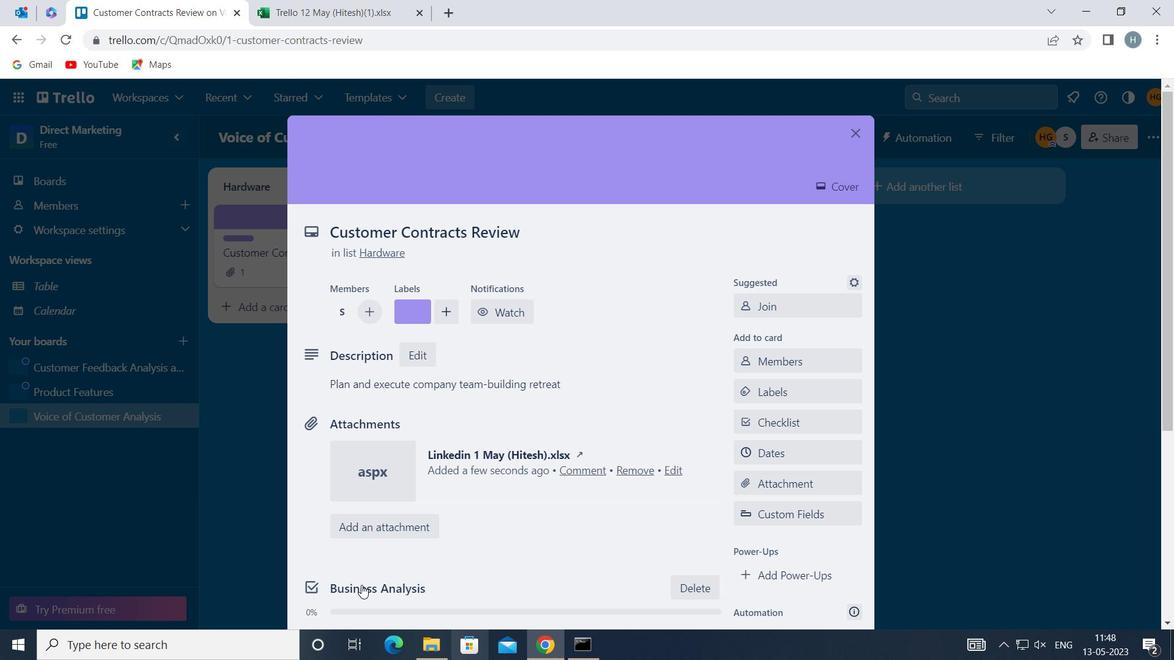 
Action: Mouse scrolled (411, 531) with delta (0, 0)
Screenshot: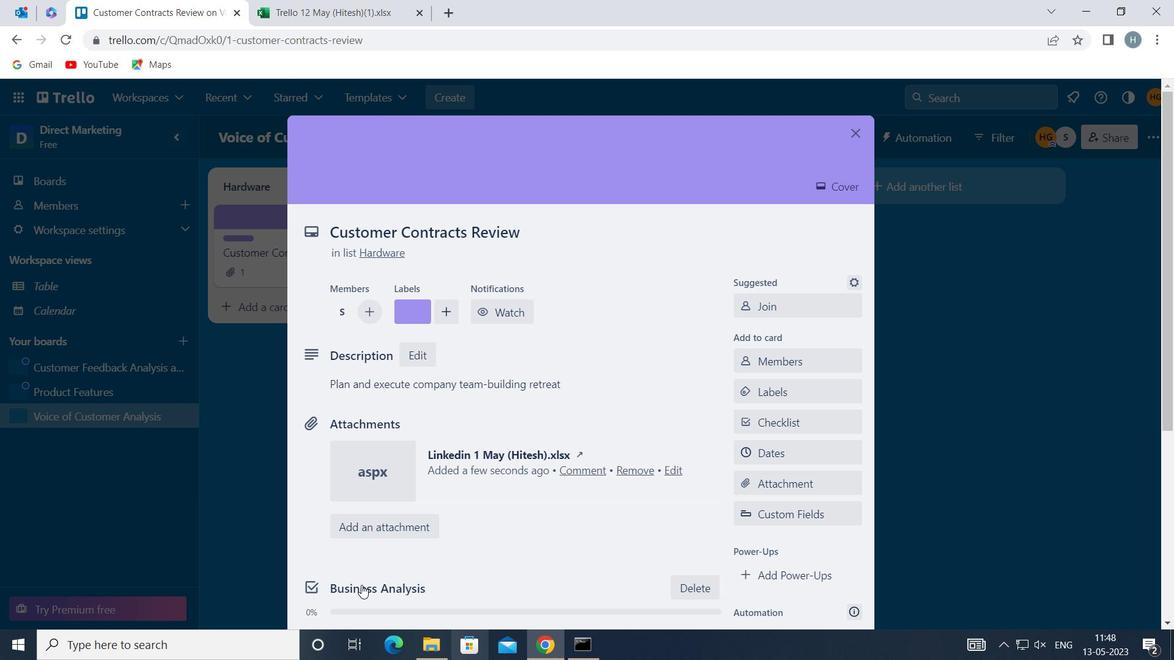 
Action: Mouse scrolled (411, 531) with delta (0, 0)
Screenshot: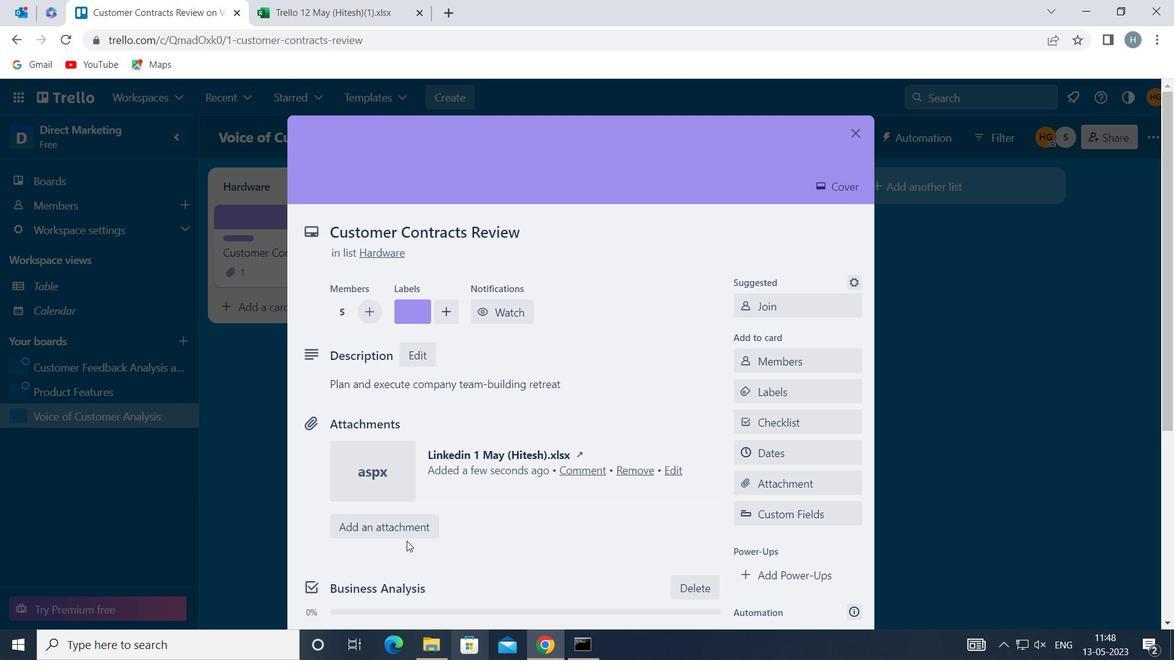 
Action: Mouse scrolled (411, 531) with delta (0, 0)
Screenshot: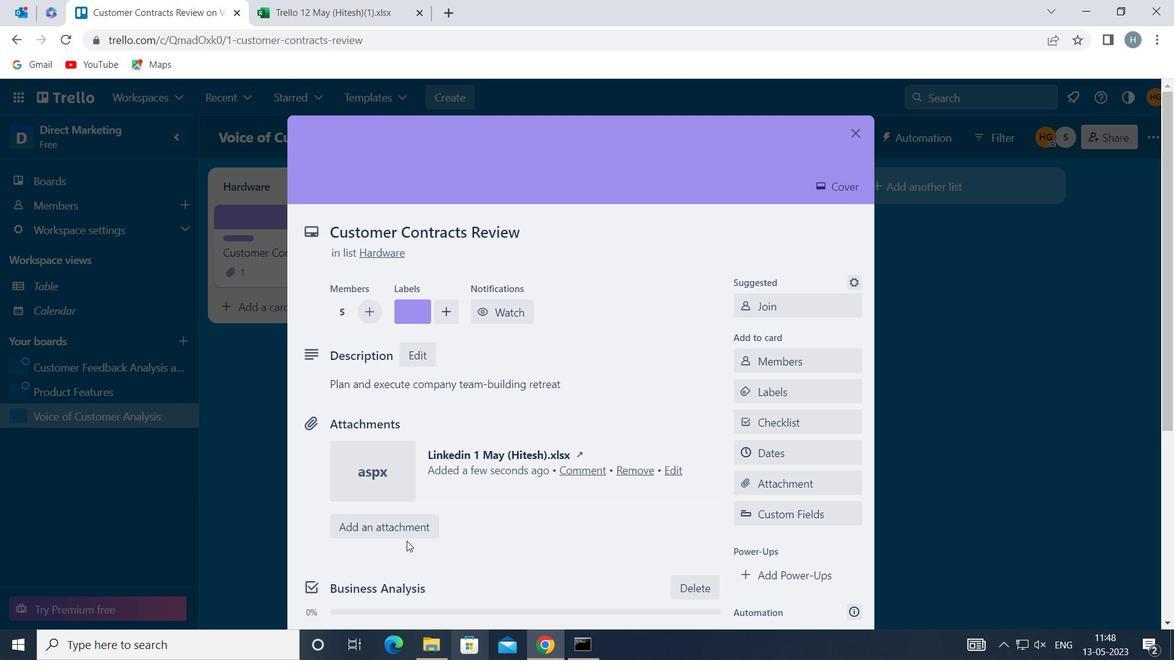 
Action: Mouse moved to (561, 432)
Screenshot: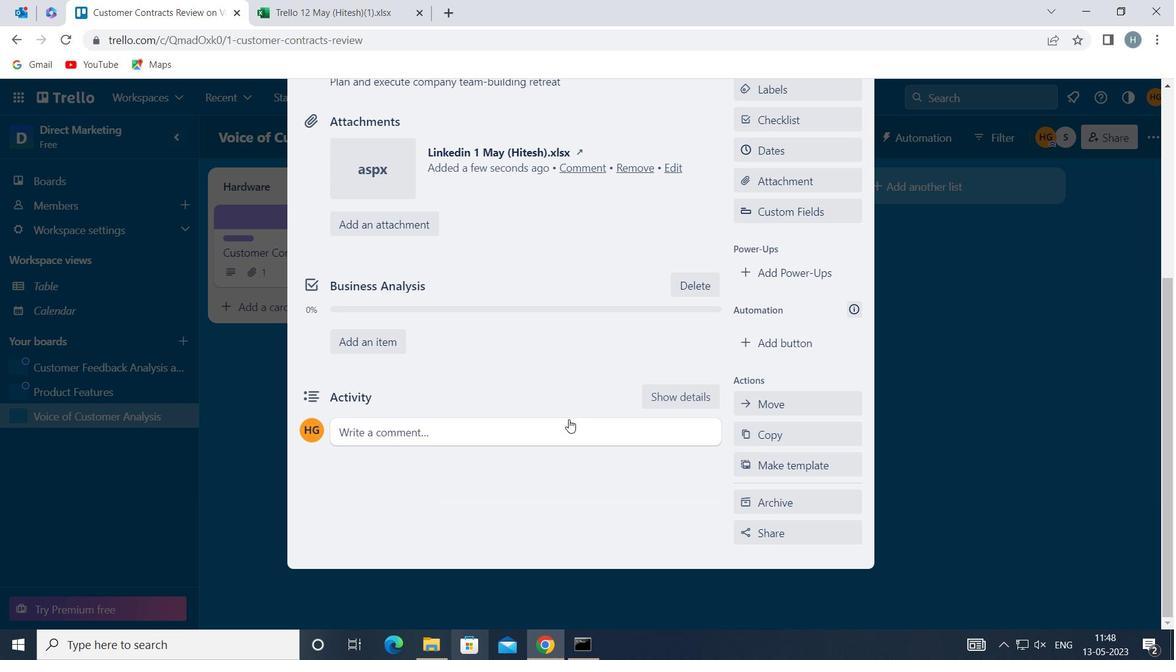 
Action: Mouse pressed left at (561, 432)
Screenshot: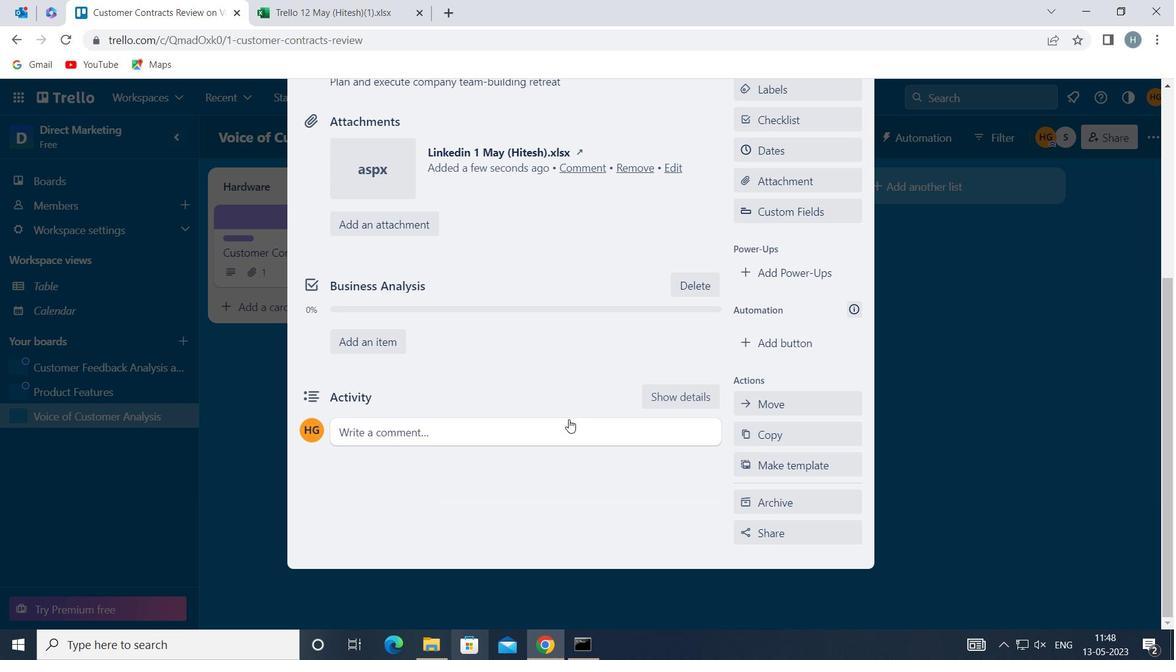 
Action: Mouse moved to (531, 477)
Screenshot: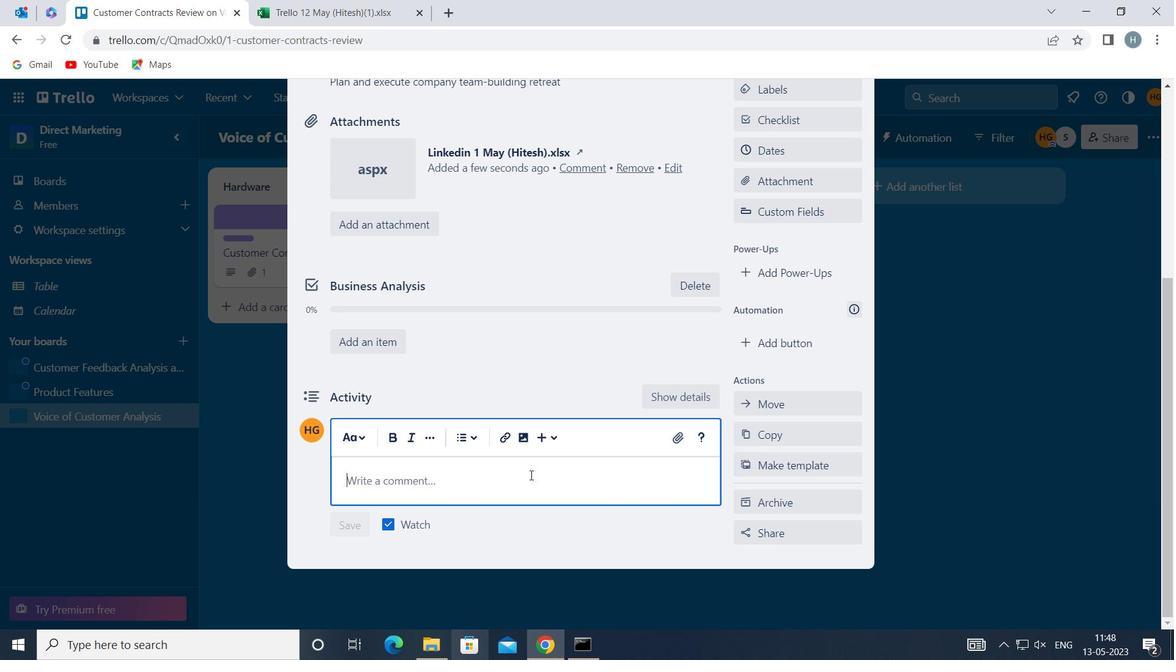 
Action: Mouse pressed left at (531, 477)
Screenshot: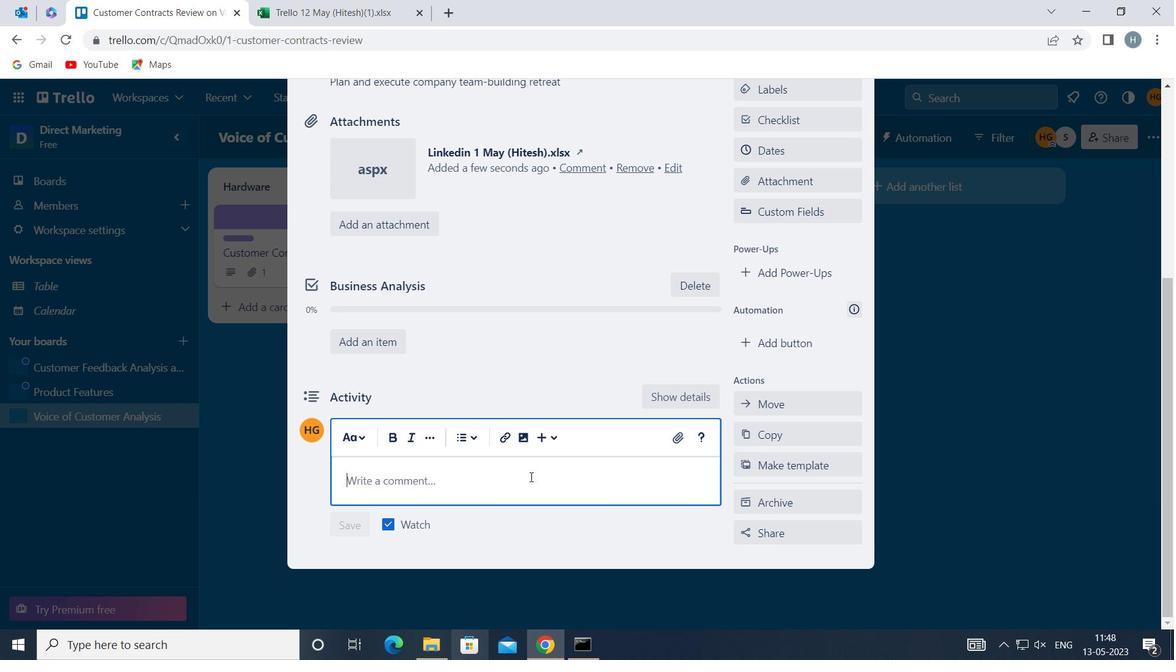 
Action: Key pressed <Key.shift>LET<Key.space>US<Key.space>APPROACH<Key.space>THIS<Key.space>R<Key.backspace>TASK<Key.space>WITH<Key.space>A<Key.space>SENSE<Key.space>OF<Key.space>CURIOSITY<Key.space>AND<Key.space>A<Key.space>S<Key.backspace>WILLINGNESS<Key.space>TO<Key.space>LEARN,<Key.space>RECOGNIZING<Key.space>THAT<Key.space>THERE<Key.space>MAY<Key.space>BE<Key.space>NEW<Key.space><Key.space>KNOWLW<Key.backspace>EDGE<Key.space>OR<Key.space>SKILLS<Key.space>TO<Key.space>GAIN
Screenshot: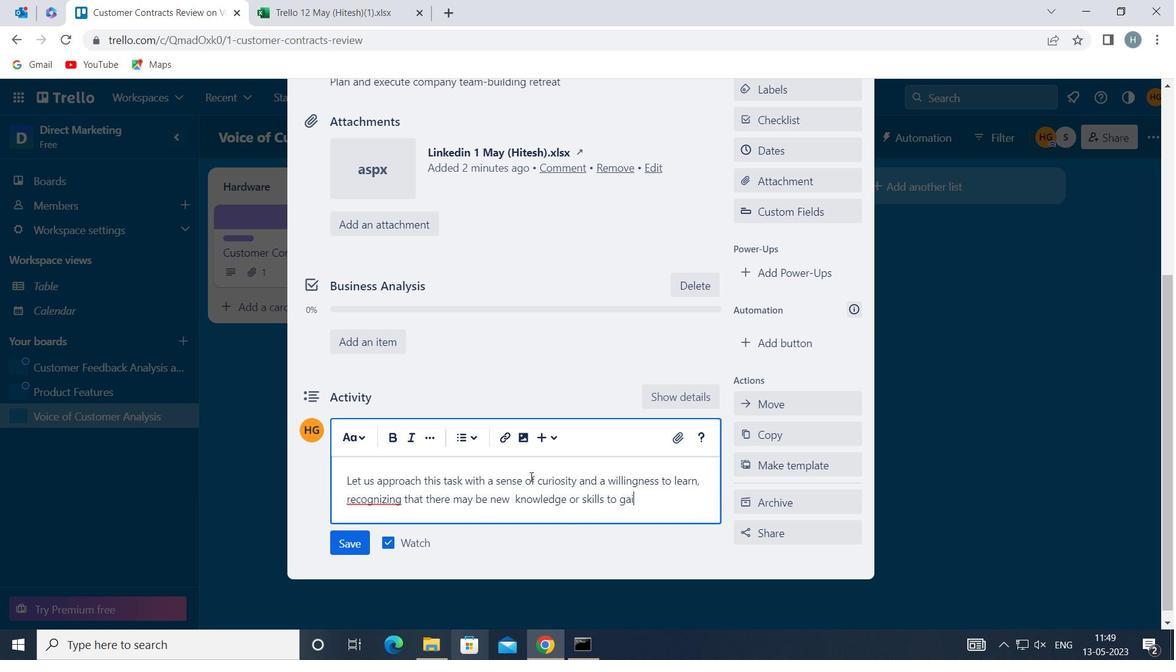 
Action: Mouse moved to (342, 542)
Screenshot: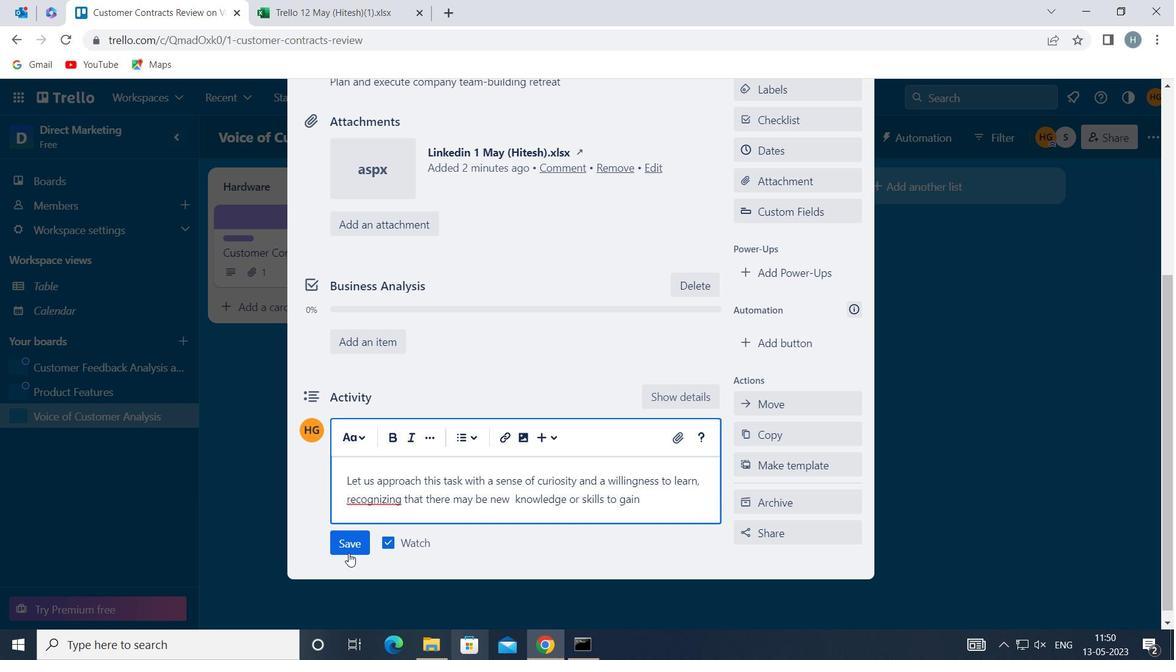
Action: Mouse pressed left at (342, 542)
Screenshot: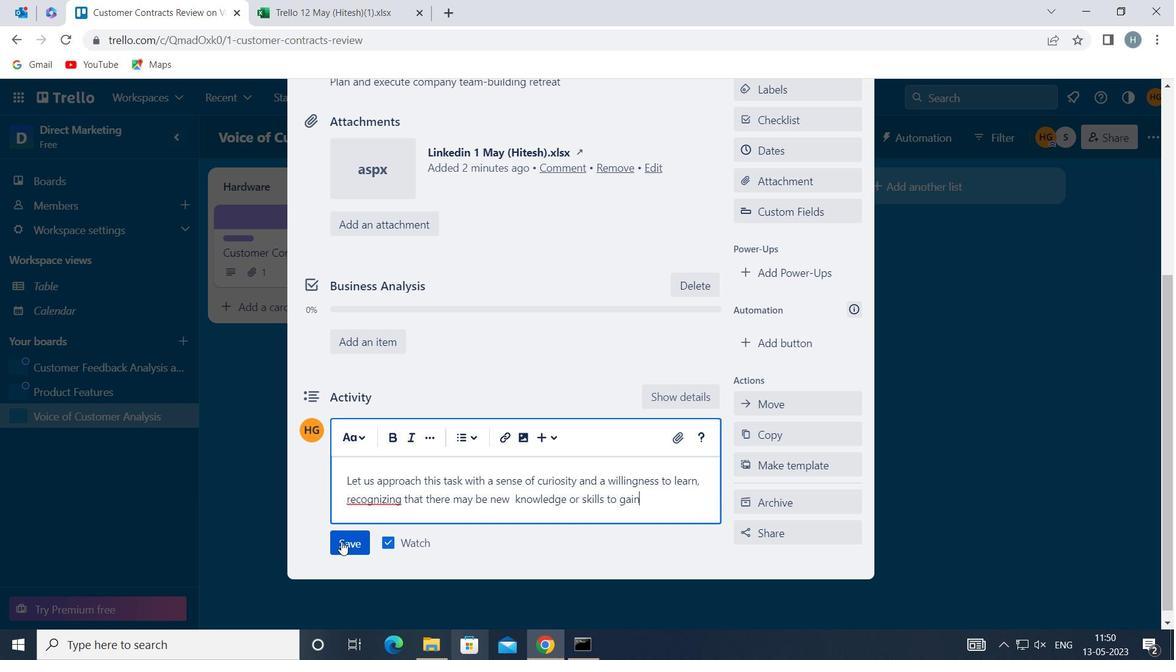 
Action: Mouse moved to (787, 143)
Screenshot: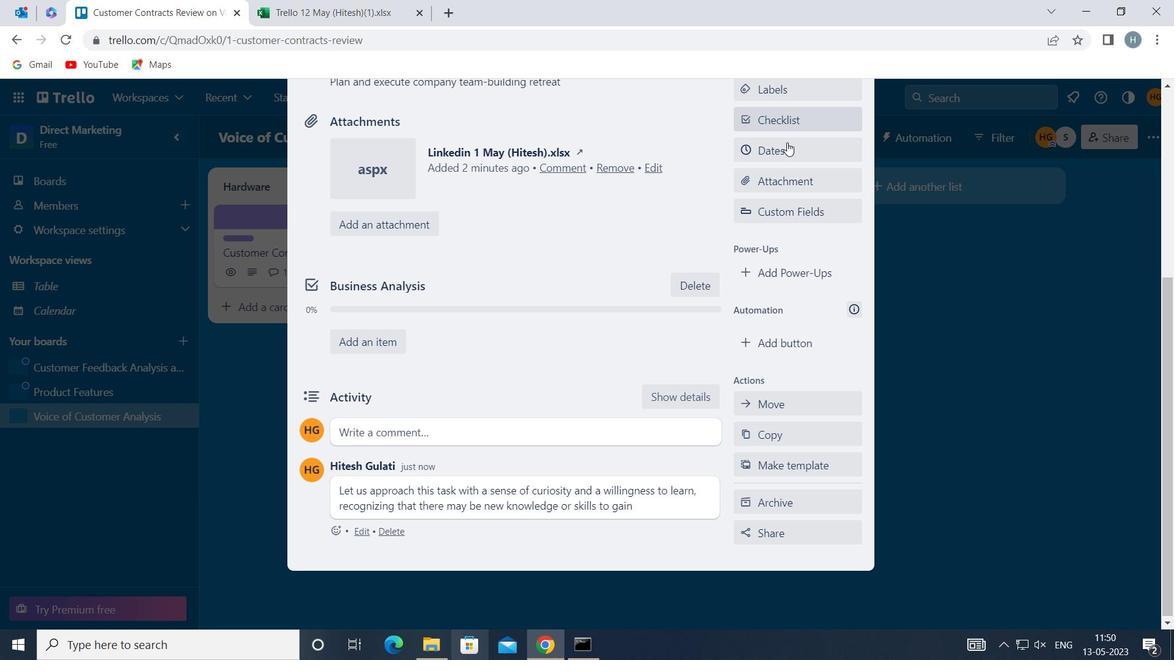 
Action: Mouse pressed left at (787, 143)
Screenshot: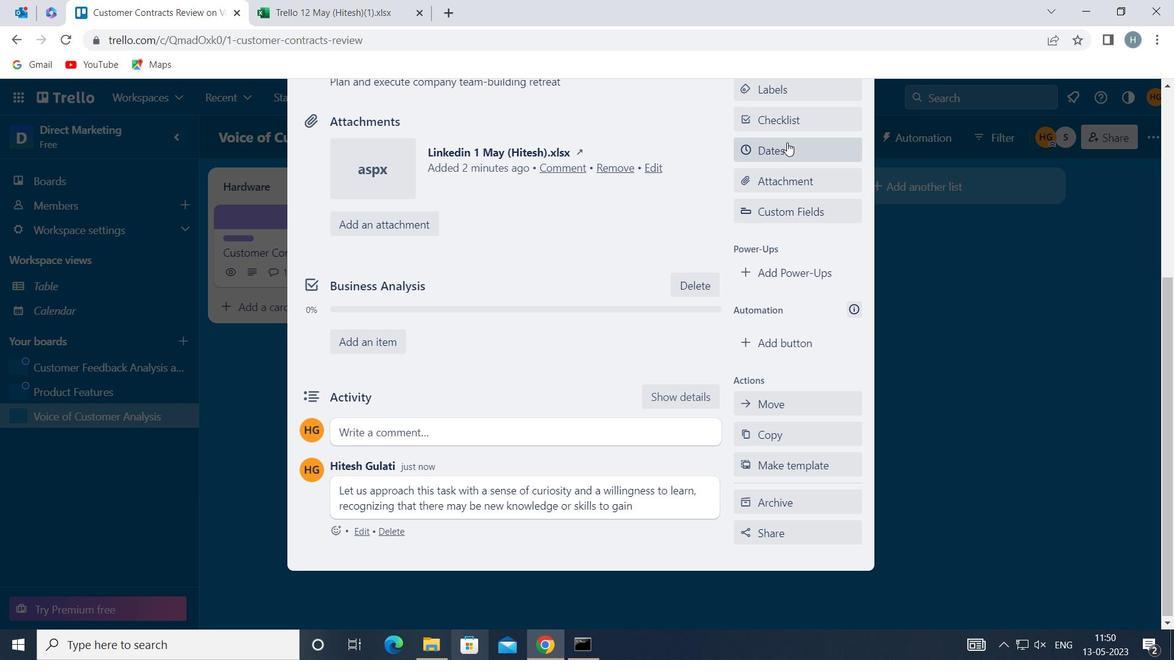 
Action: Mouse moved to (753, 411)
Screenshot: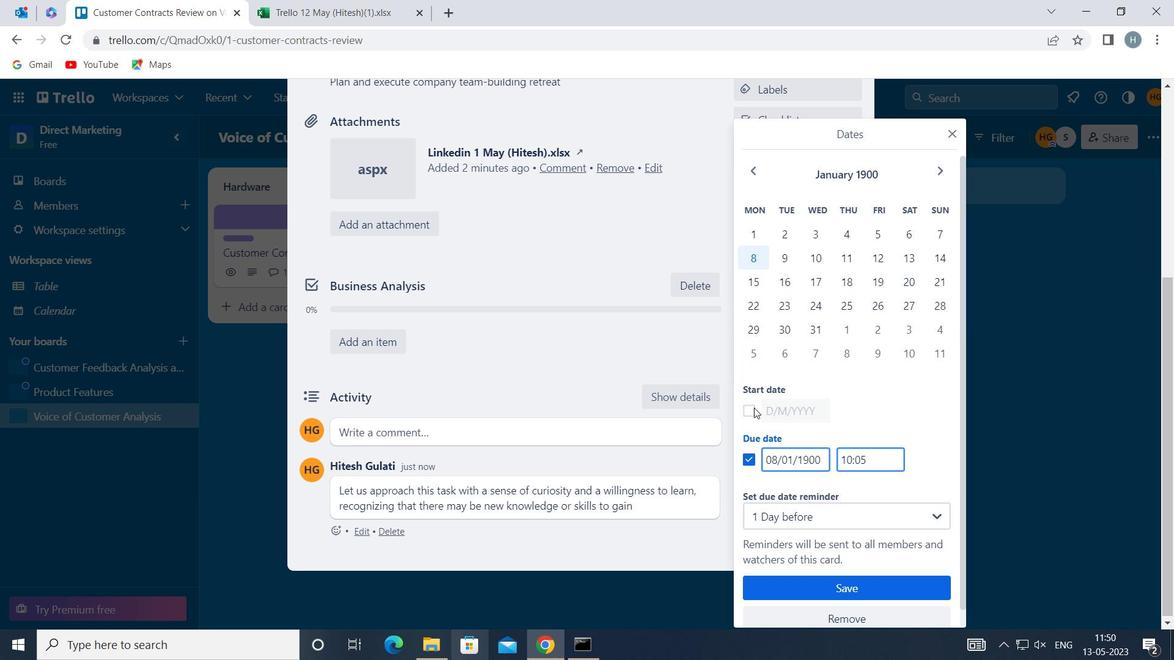 
Action: Mouse pressed left at (753, 411)
Screenshot: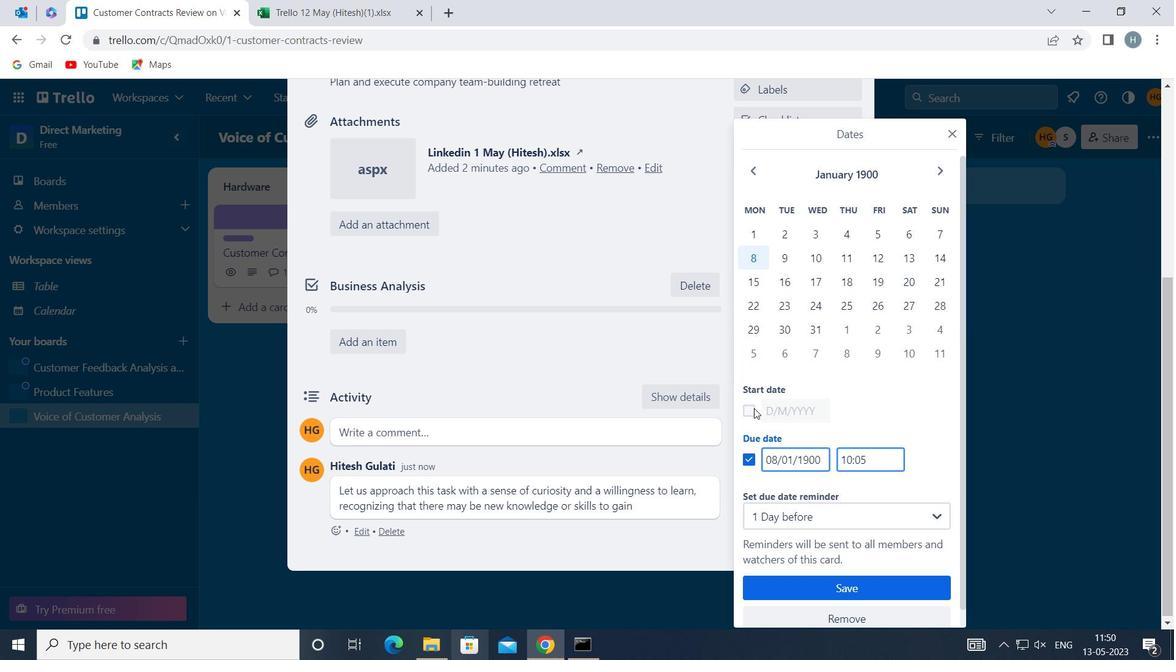
Action: Mouse moved to (762, 409)
Screenshot: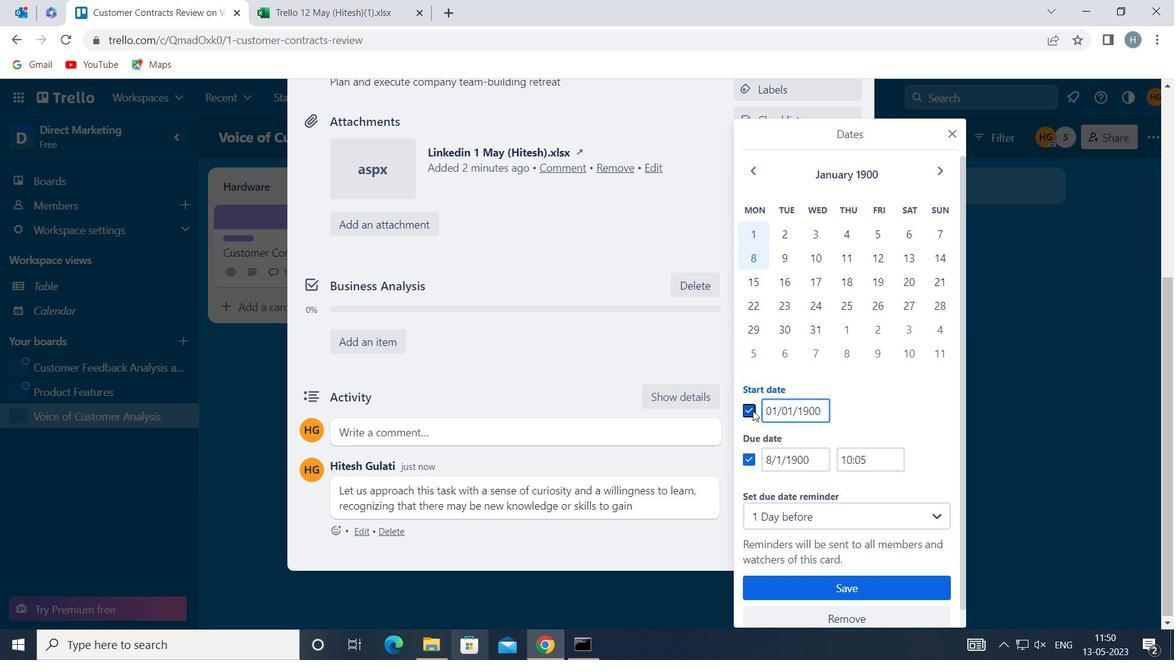 
Action: Mouse pressed left at (762, 409)
Screenshot: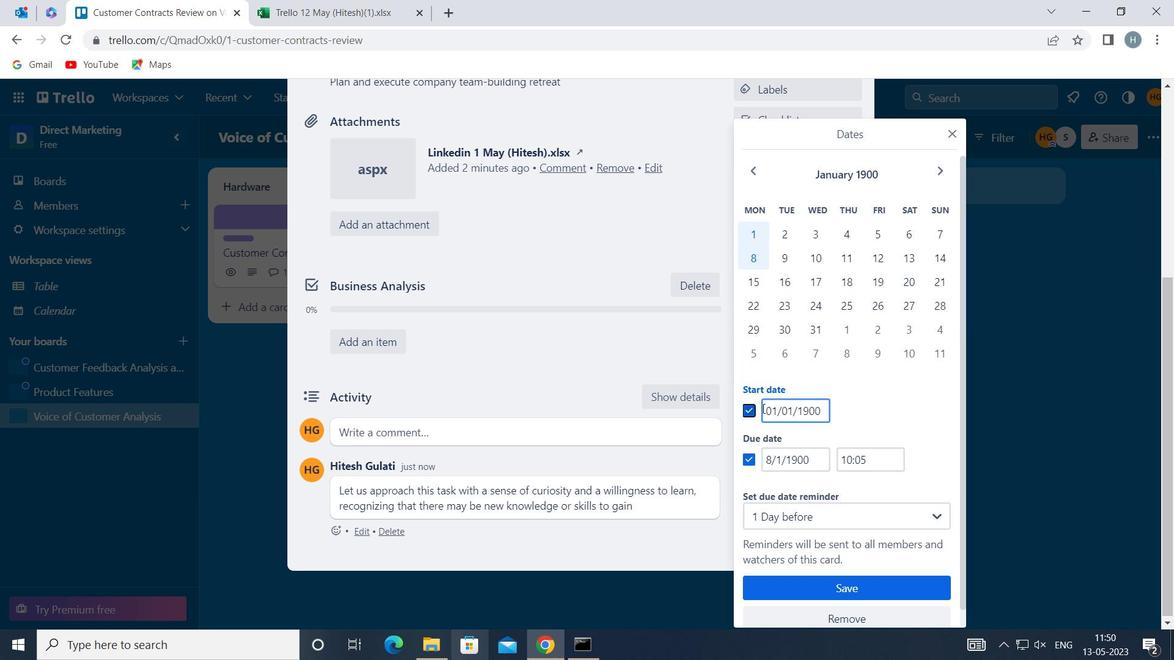 
Action: Mouse moved to (772, 408)
Screenshot: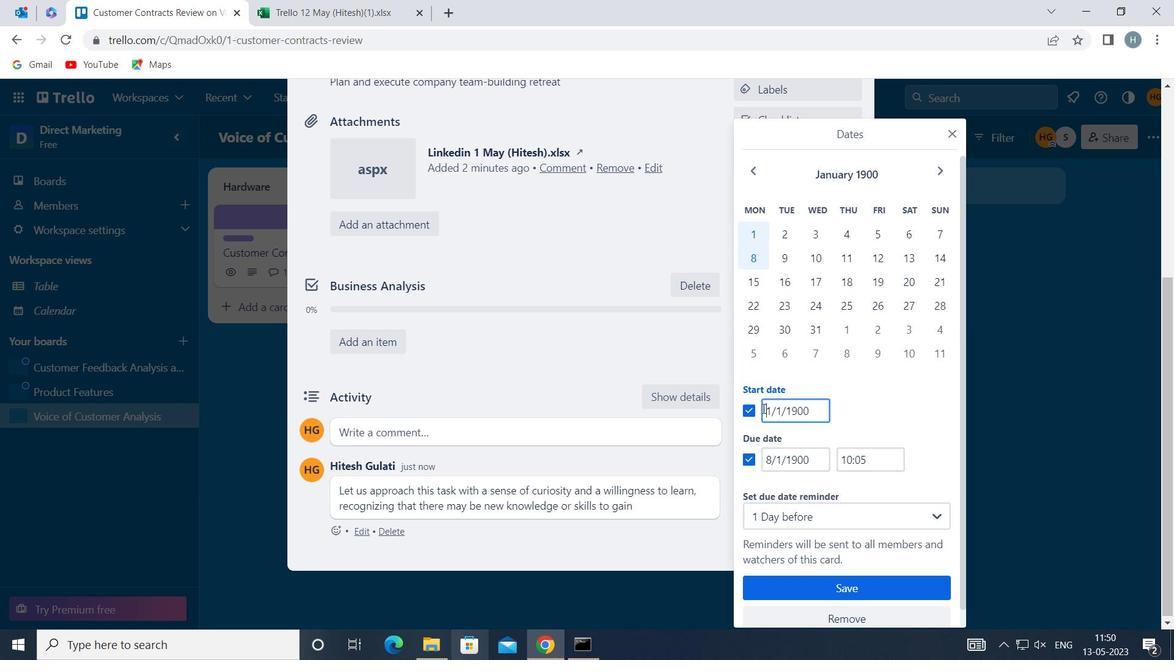 
Action: Key pressed <Key.right><Key.backspace>2
Screenshot: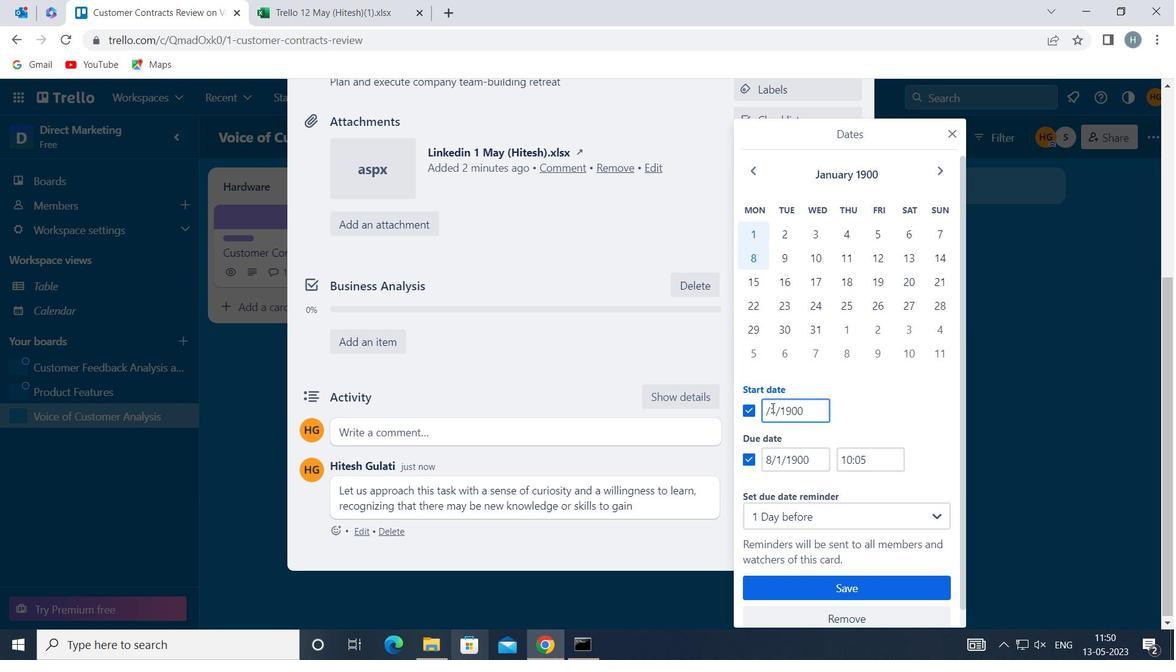 
Action: Mouse moved to (767, 459)
Screenshot: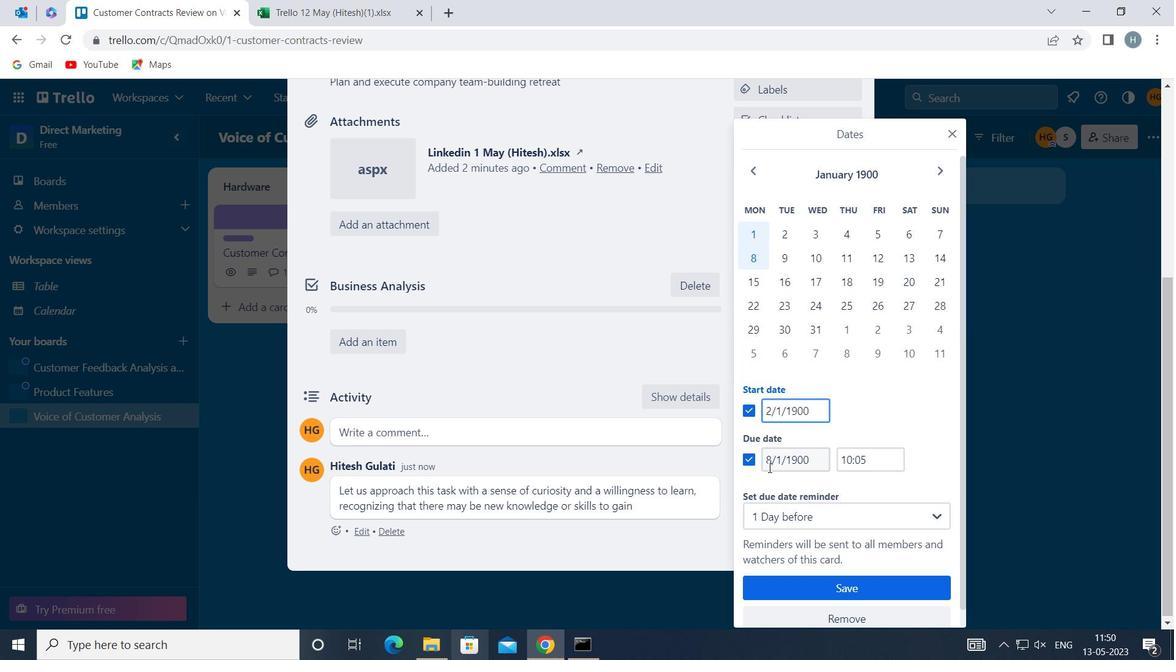 
Action: Mouse pressed left at (767, 459)
Screenshot: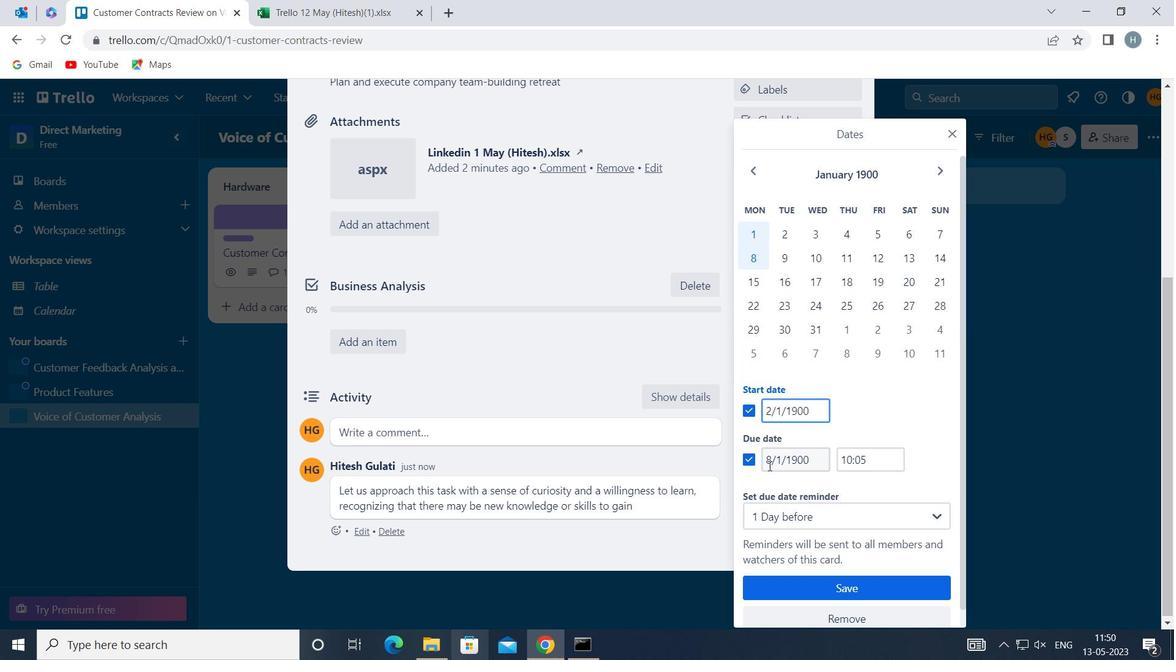 
Action: Mouse moved to (767, 457)
Screenshot: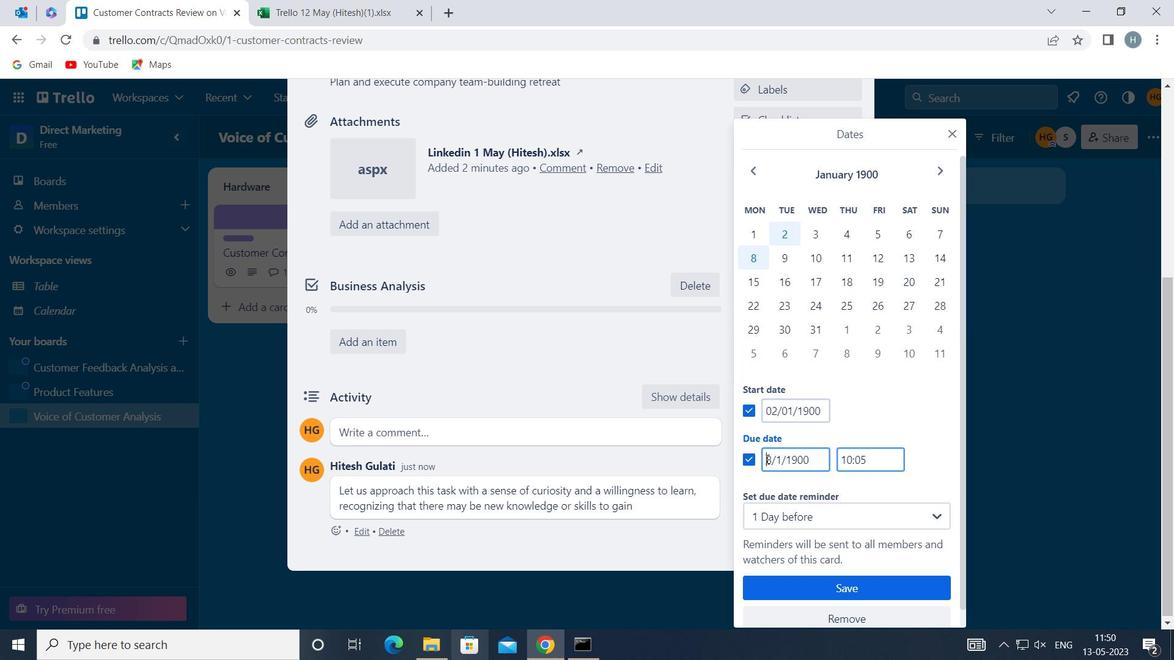 
Action: Key pressed <Key.right><Key.backspace>9
Screenshot: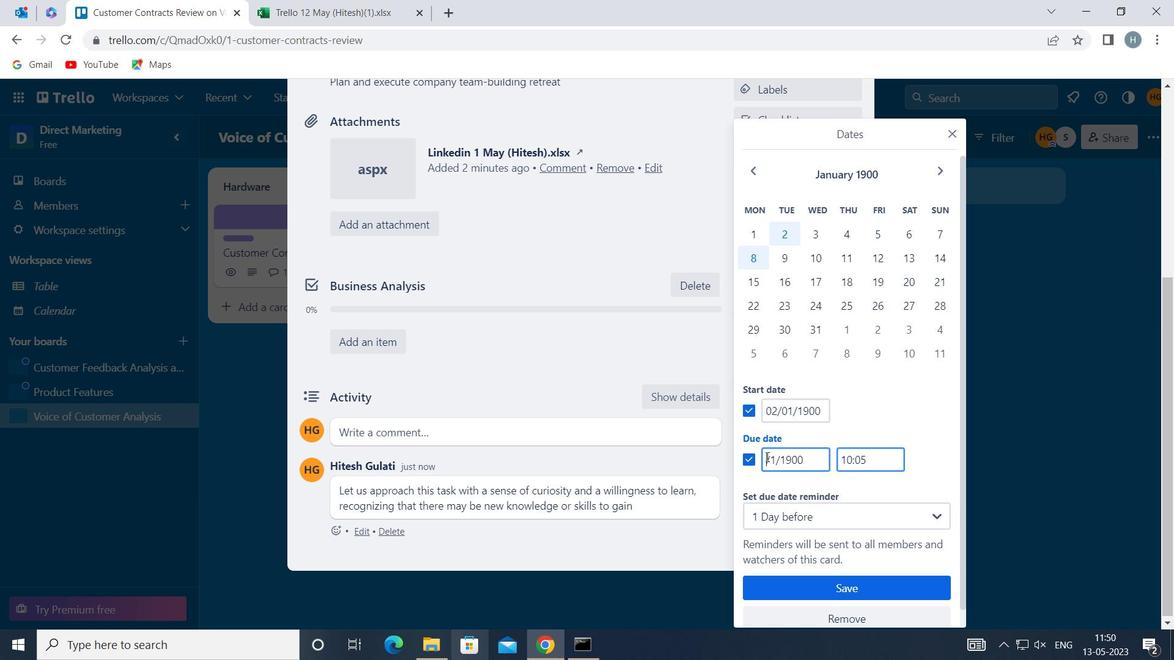 
Action: Mouse moved to (851, 584)
Screenshot: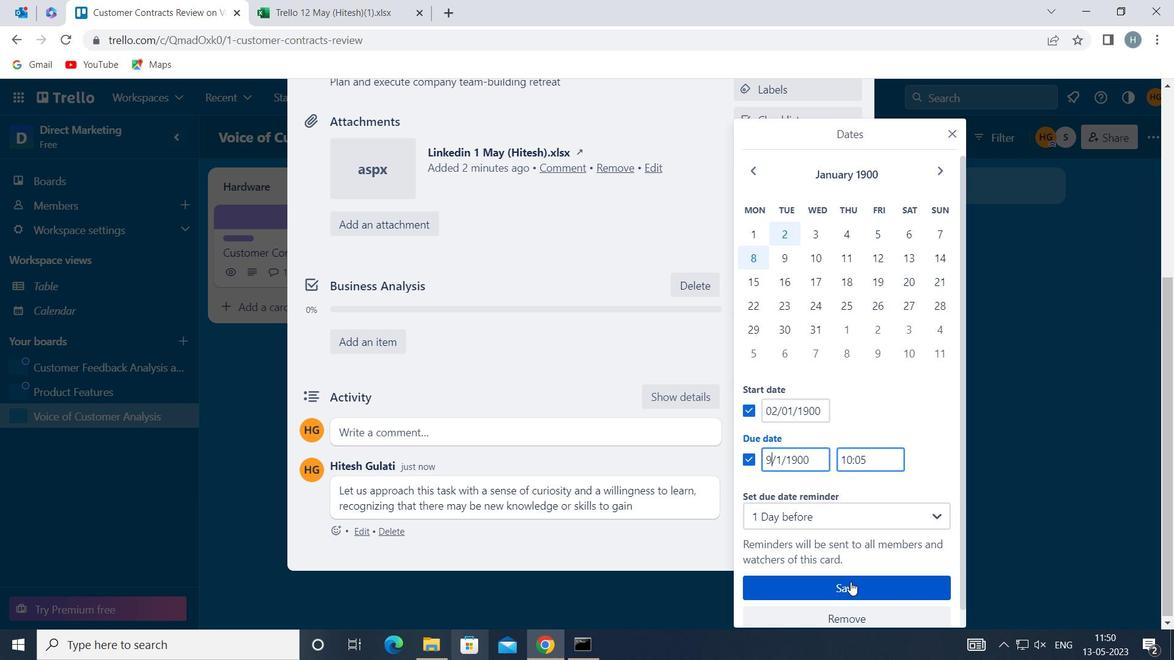 
Action: Mouse pressed left at (851, 584)
Screenshot: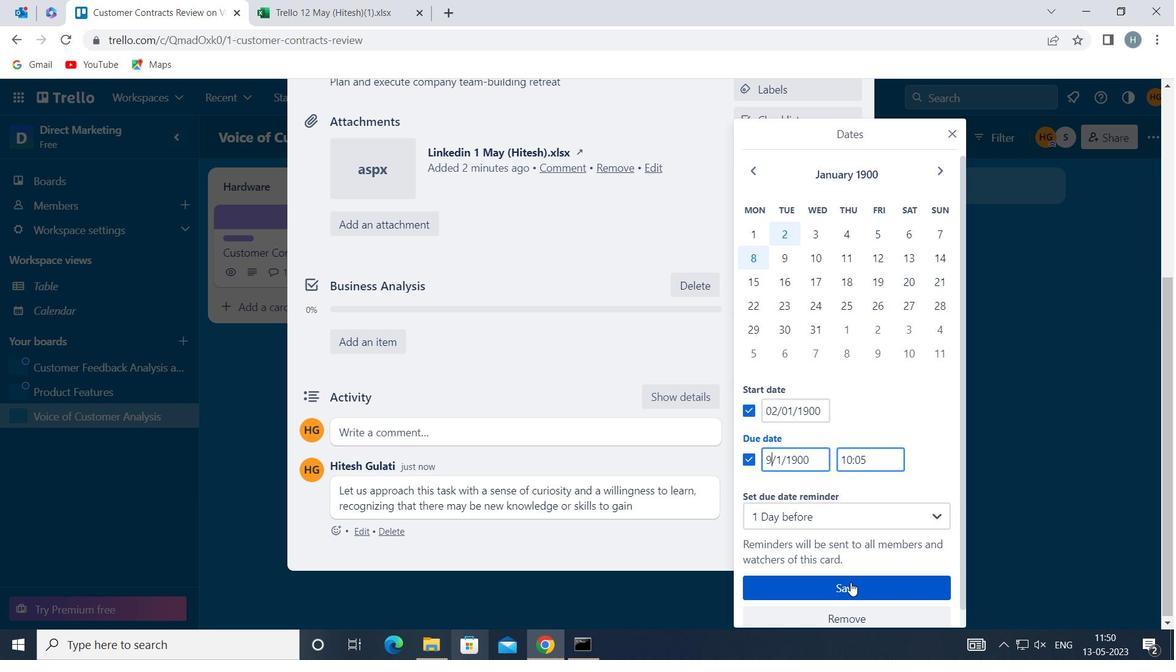 
Action: Mouse moved to (554, 315)
Screenshot: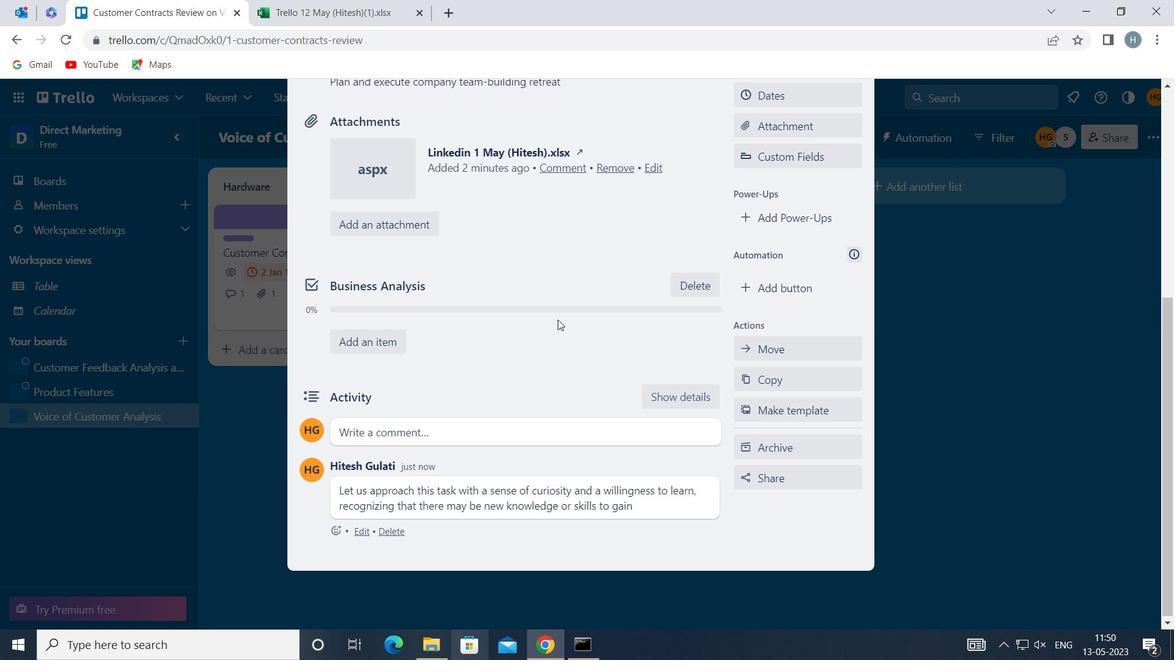 
Action: Key pressed <Key.f8>
Screenshot: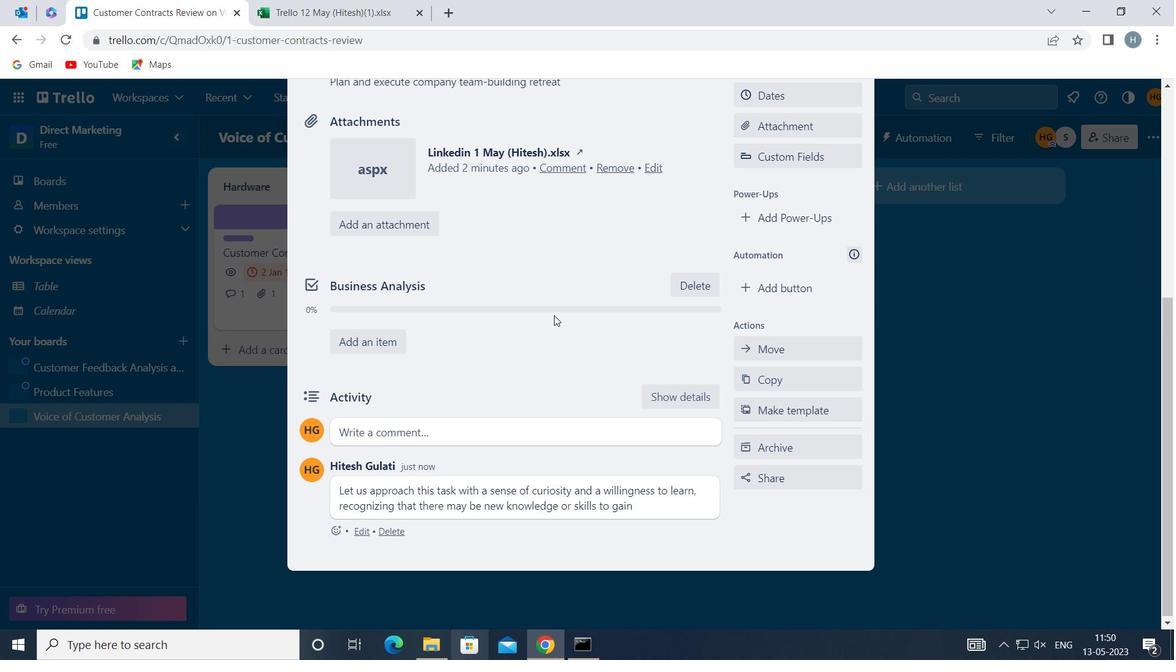 
